 Task: Open a blank sheet, save the file as timeblock.doc Add Heading 'Strategies for effective time blocking: 'Strategies for effective time blocking:  Add the following points with arrow bulletsAdd the following points with arrow bullets Allocate specific time for tasks_x000D_
Minimize multitasking_x000D_
Select the entire thext and change line spacing to  2.5 Select the entire text and apply  Outside Borders ,change the font size of heading and points to 18
Action: Mouse moved to (27, 21)
Screenshot: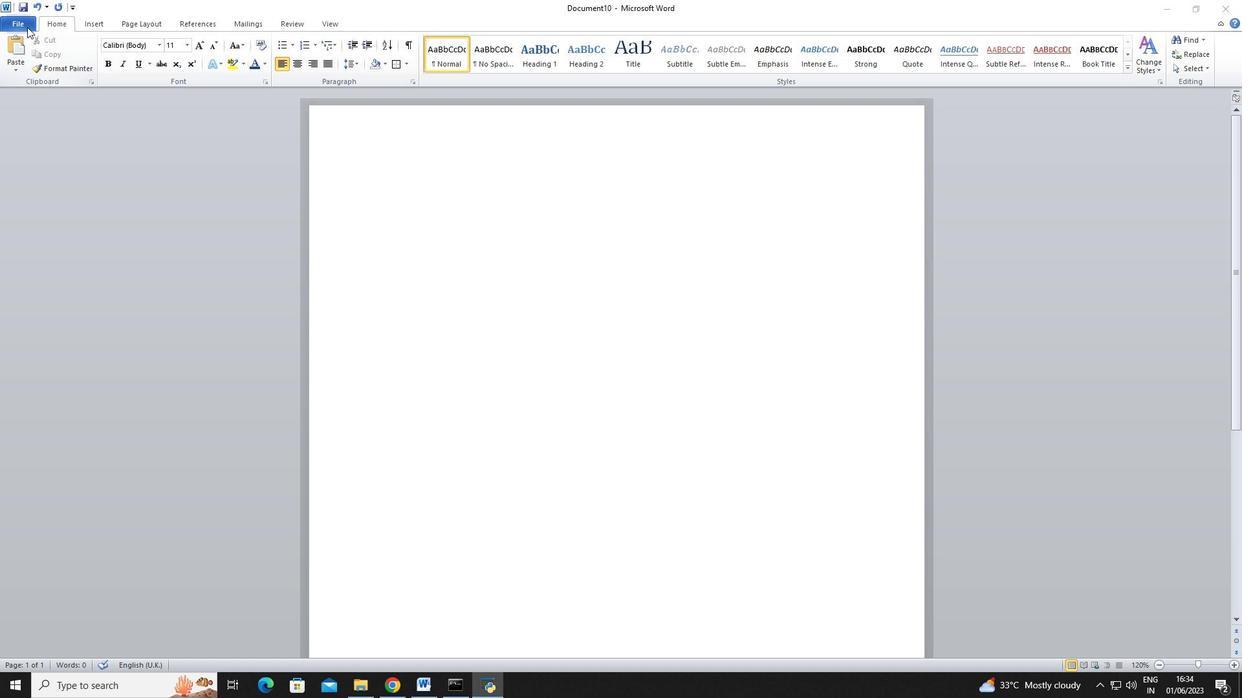 
Action: Mouse pressed left at (27, 21)
Screenshot: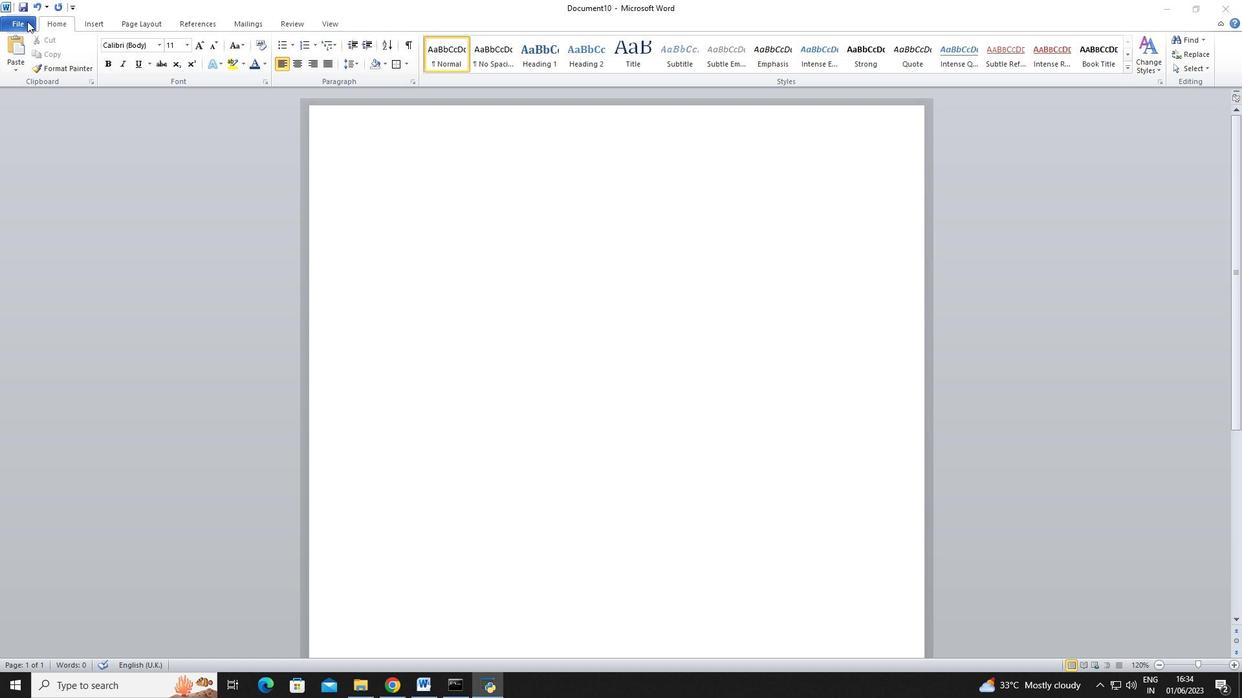 
Action: Mouse pressed left at (27, 21)
Screenshot: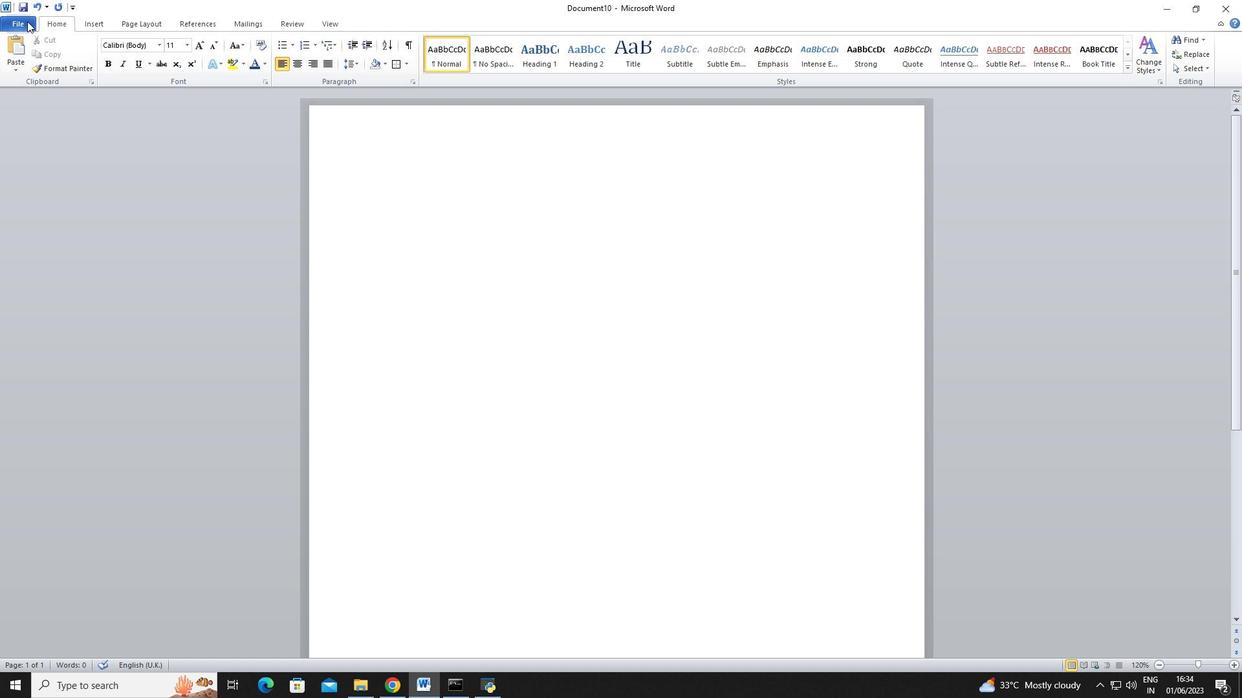 
Action: Mouse moved to (36, 172)
Screenshot: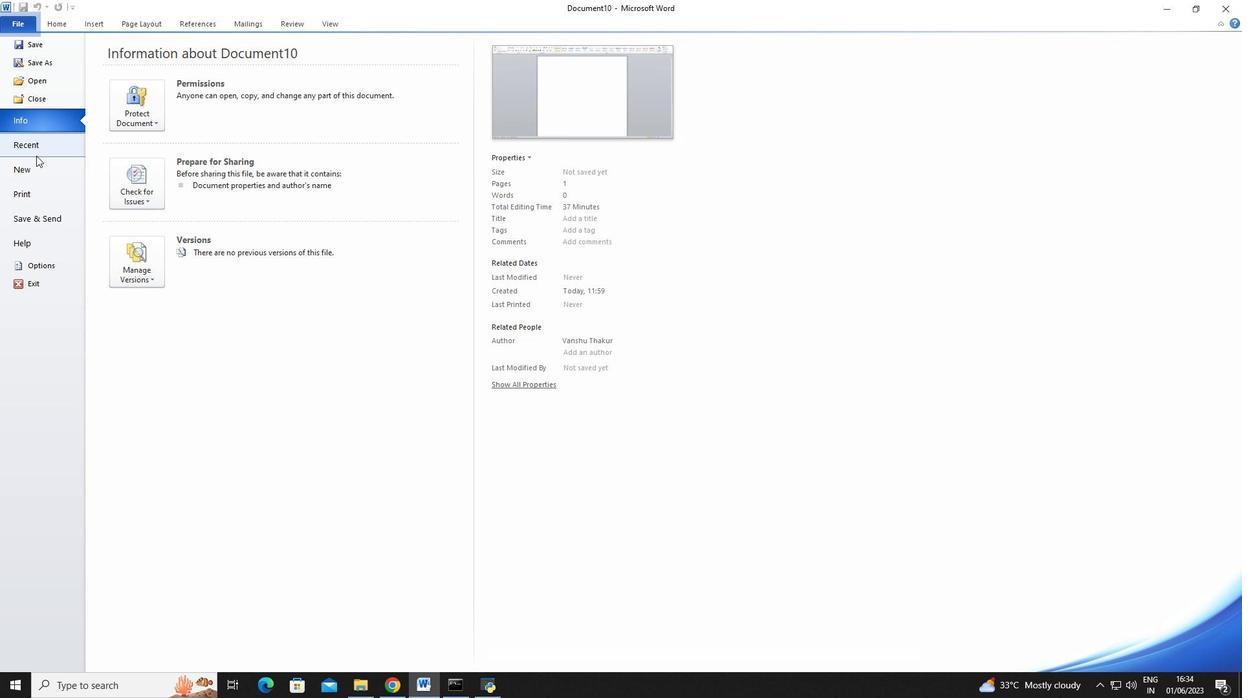 
Action: Mouse pressed left at (36, 172)
Screenshot: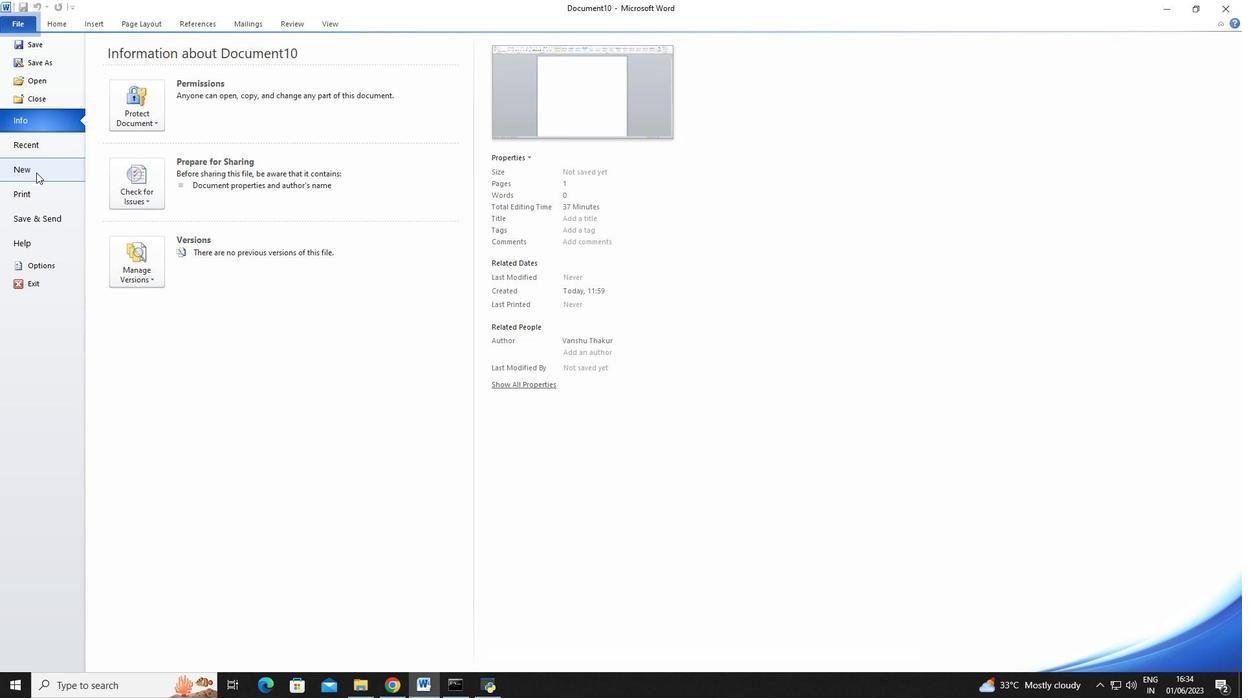 
Action: Mouse moved to (139, 133)
Screenshot: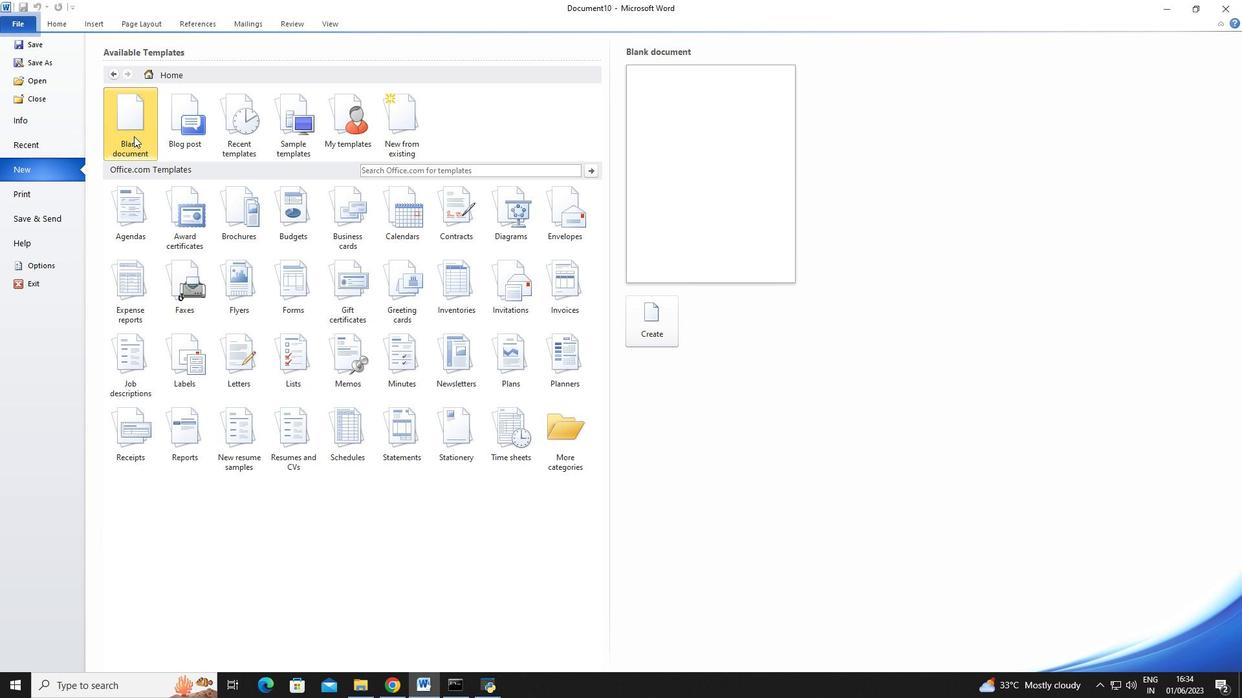 
Action: Mouse pressed left at (138, 133)
Screenshot: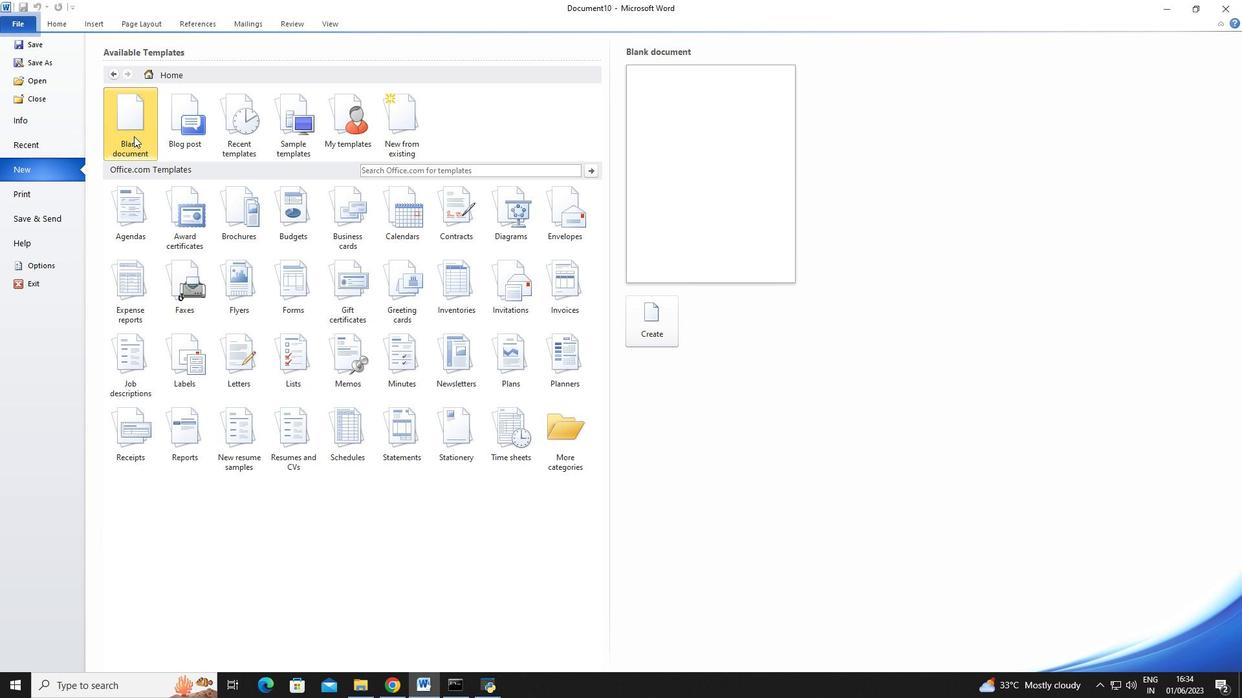 
Action: Mouse moved to (638, 309)
Screenshot: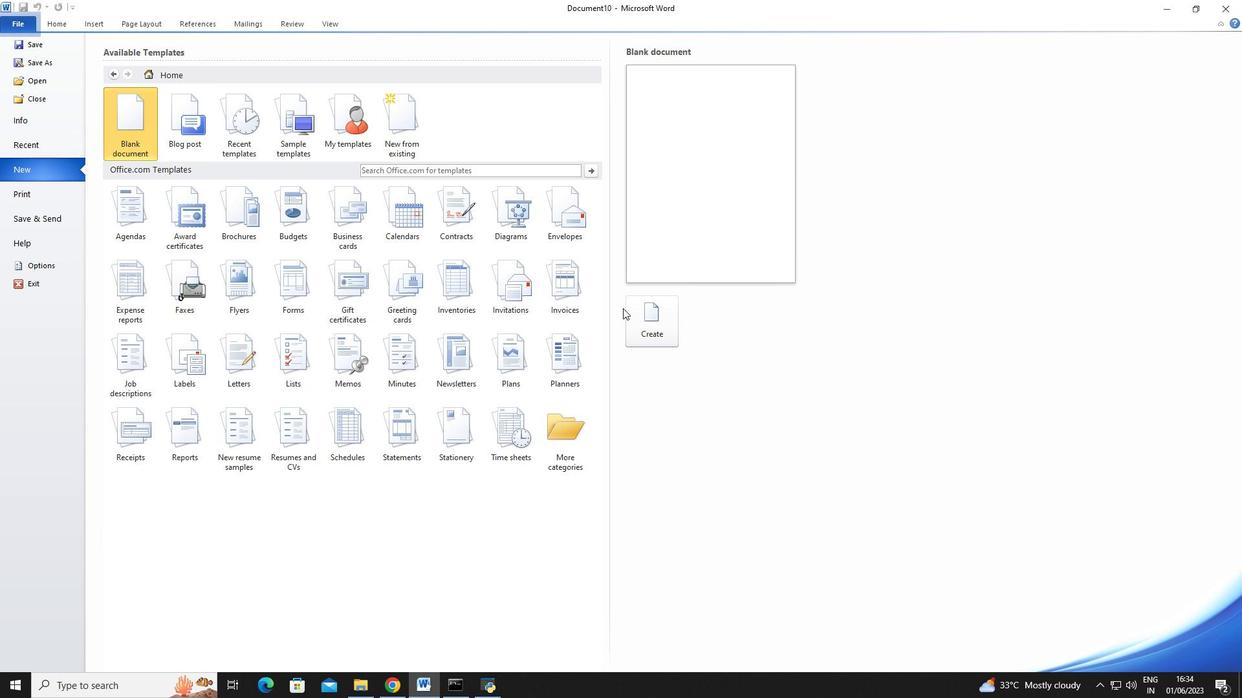 
Action: Mouse pressed left at (638, 309)
Screenshot: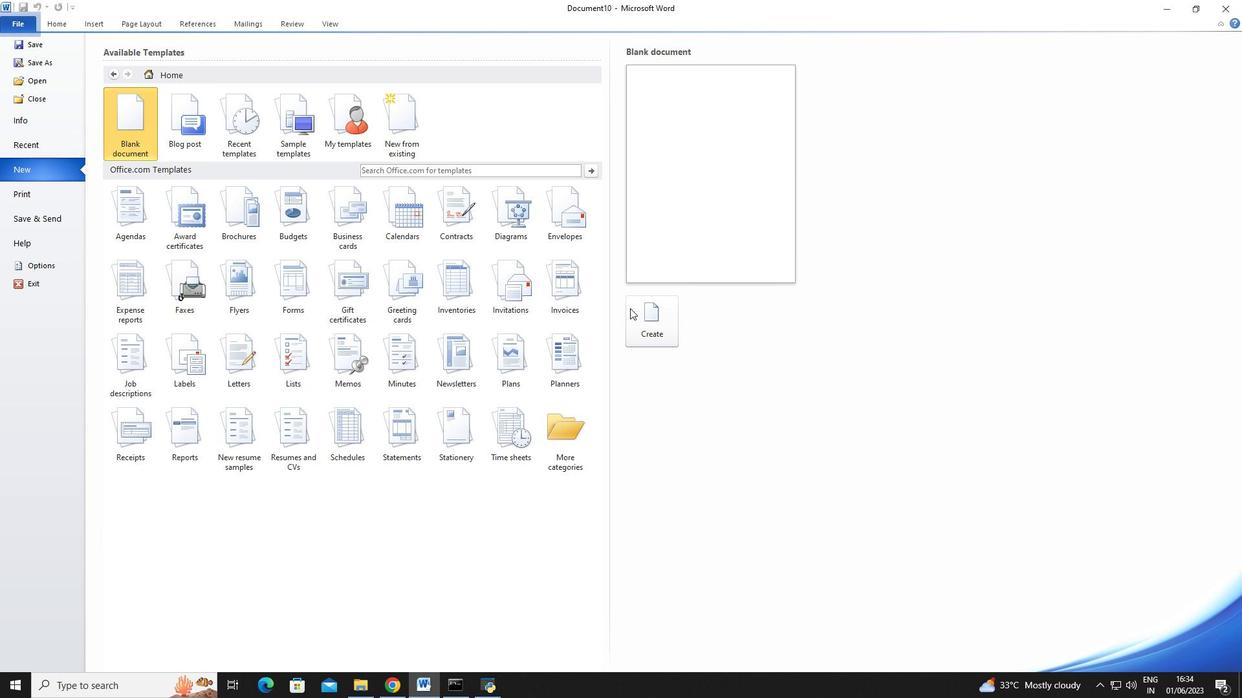 
Action: Mouse moved to (122, 96)
Screenshot: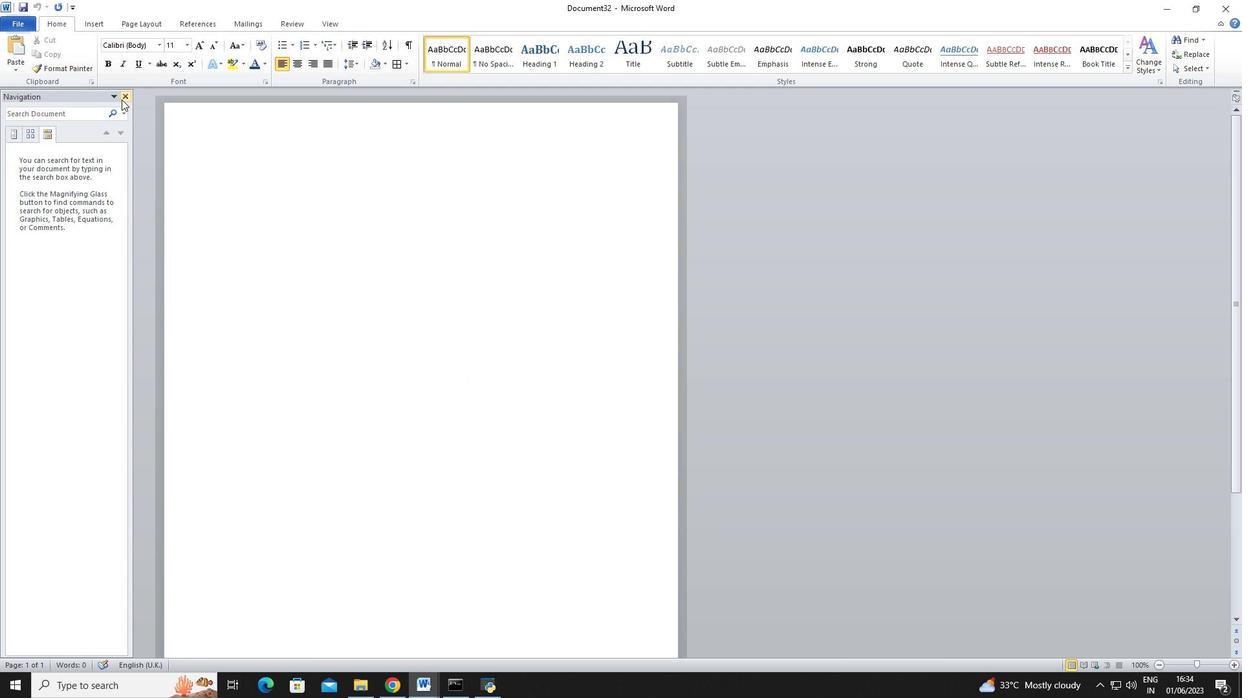 
Action: Mouse pressed left at (122, 96)
Screenshot: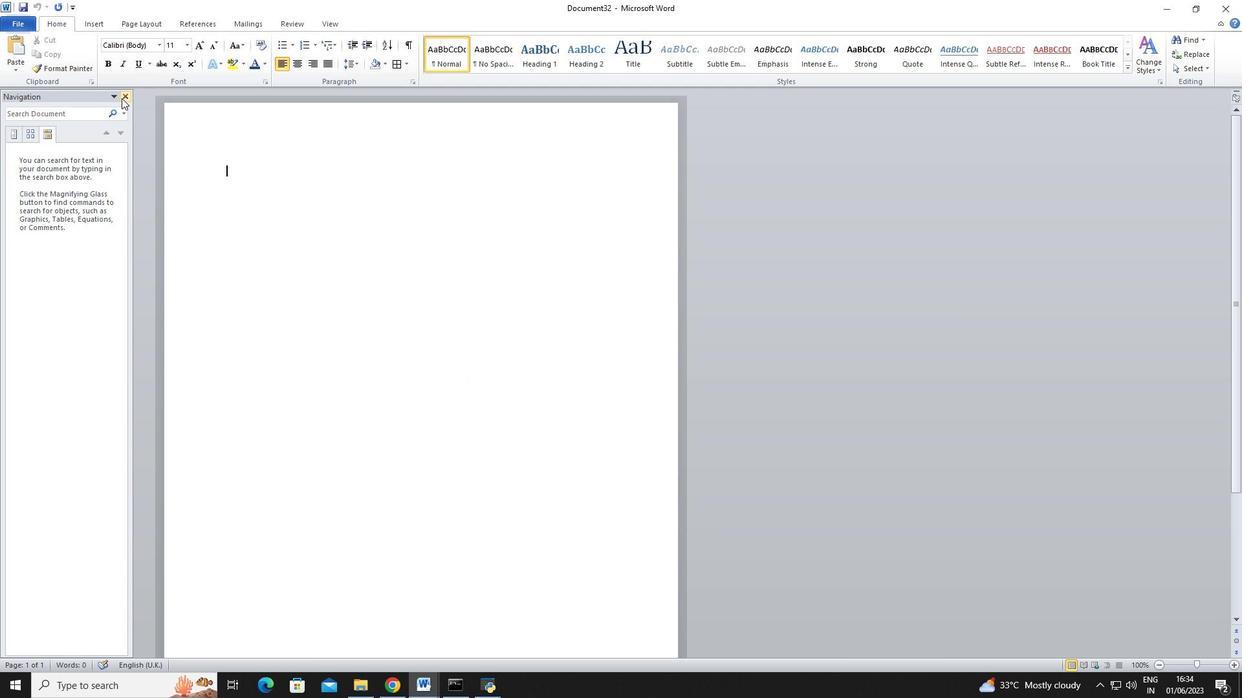 
Action: Mouse moved to (20, 10)
Screenshot: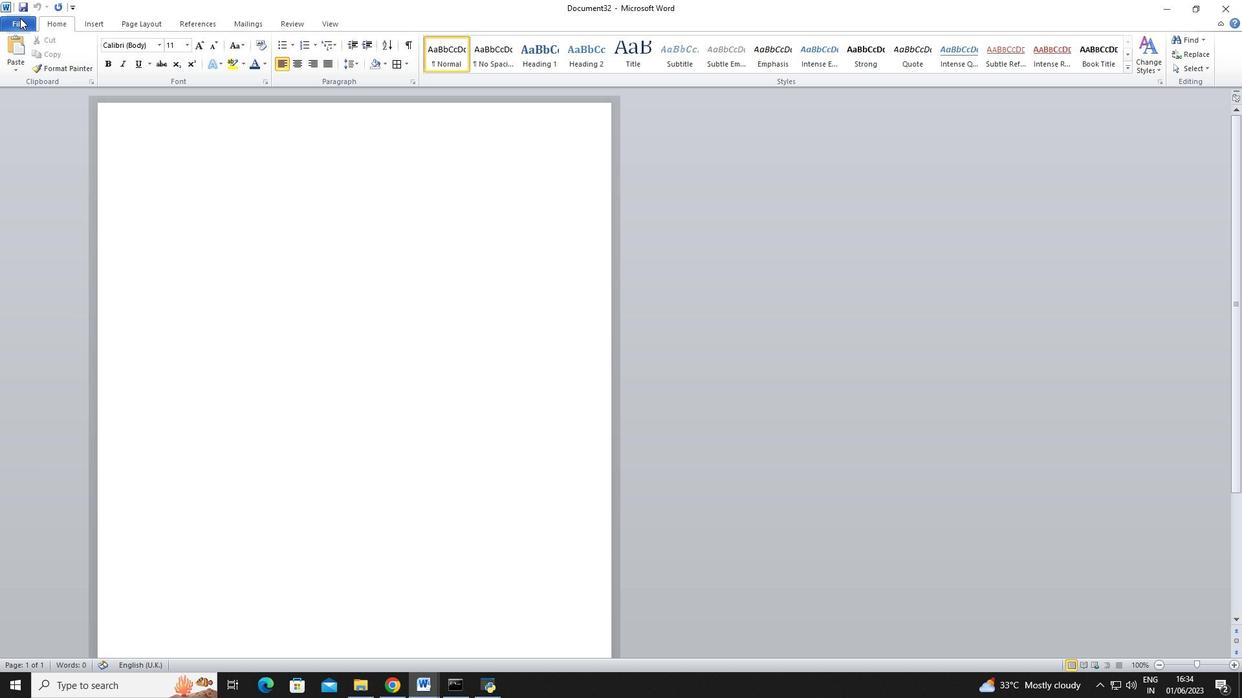 
Action: Mouse pressed left at (20, 10)
Screenshot: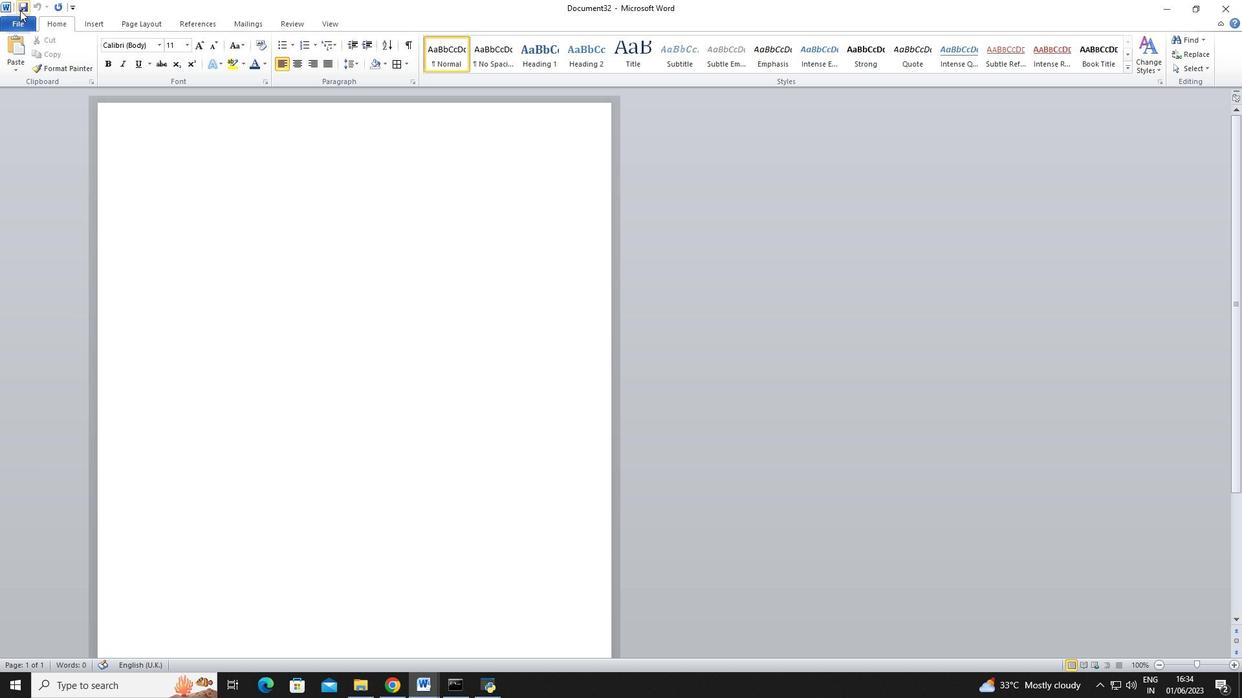 
Action: Mouse moved to (142, 264)
Screenshot: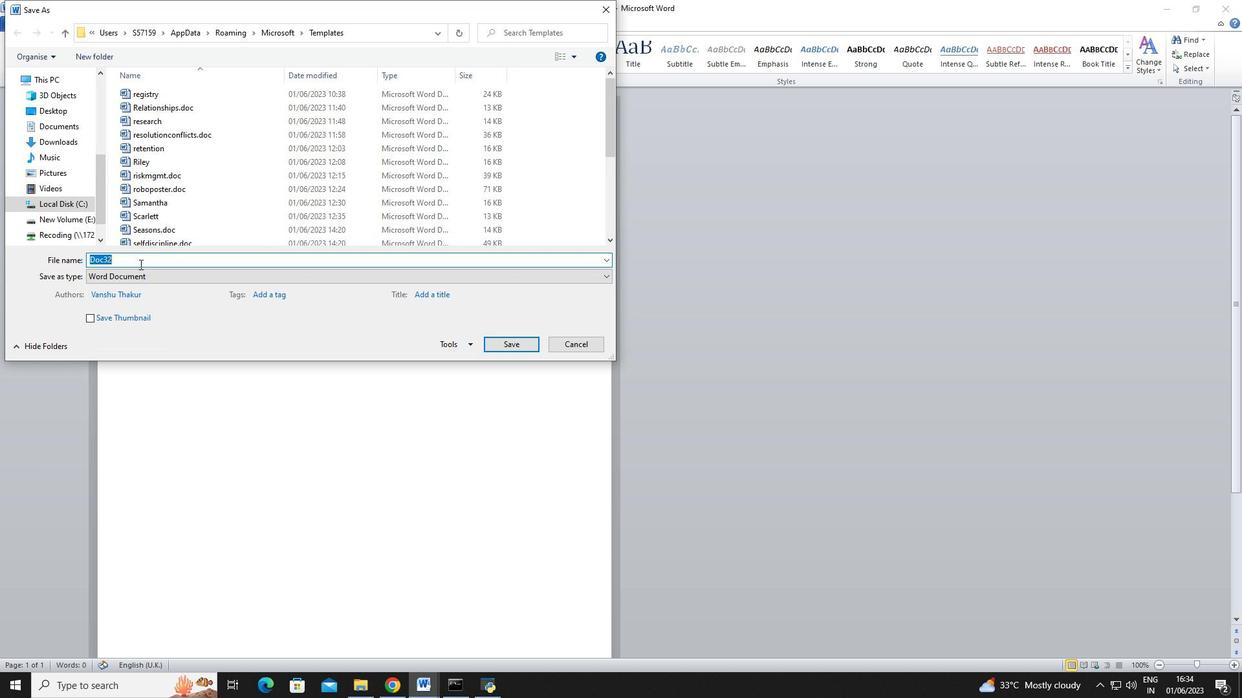 
Action: Key pressed t
Screenshot: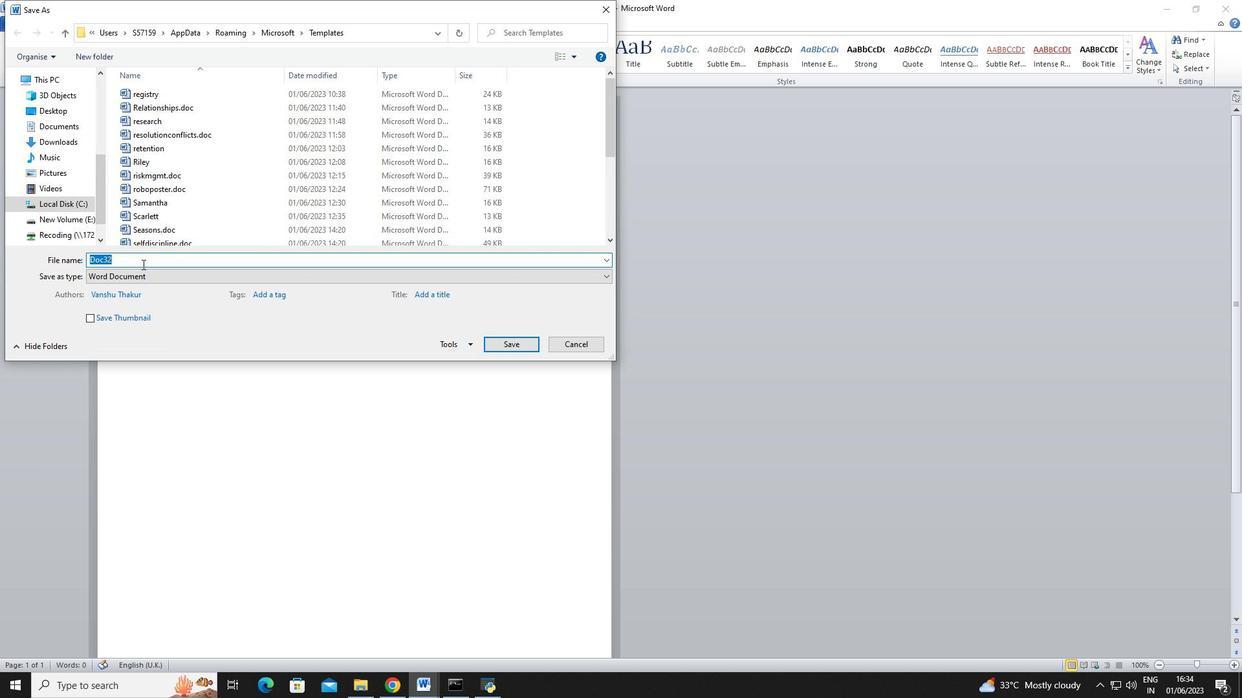 
Action: Mouse moved to (144, 262)
Screenshot: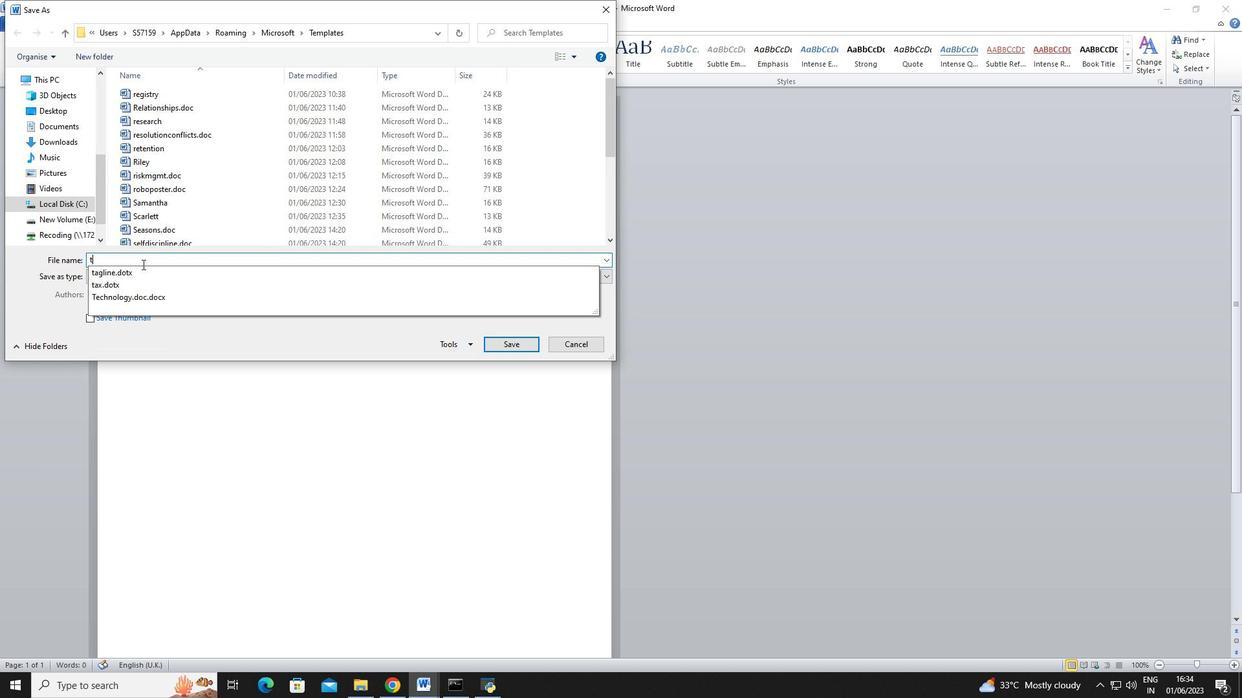 
Action: Key pressed imeb
Screenshot: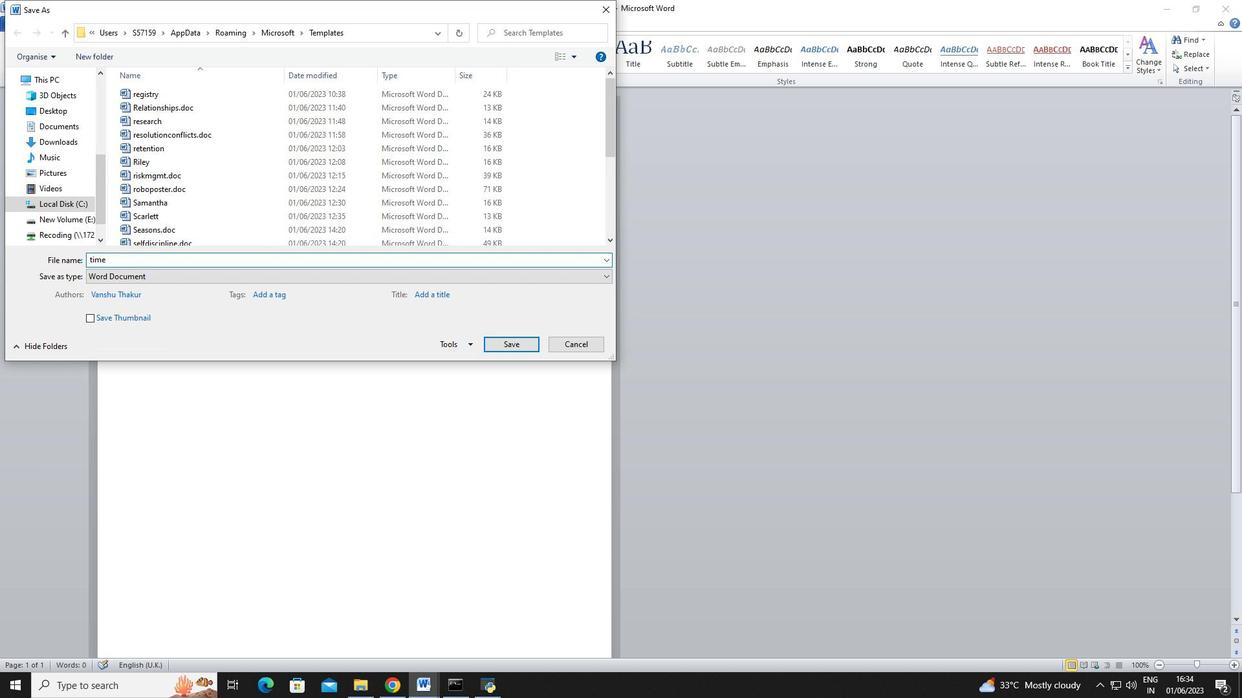
Action: Mouse moved to (144, 260)
Screenshot: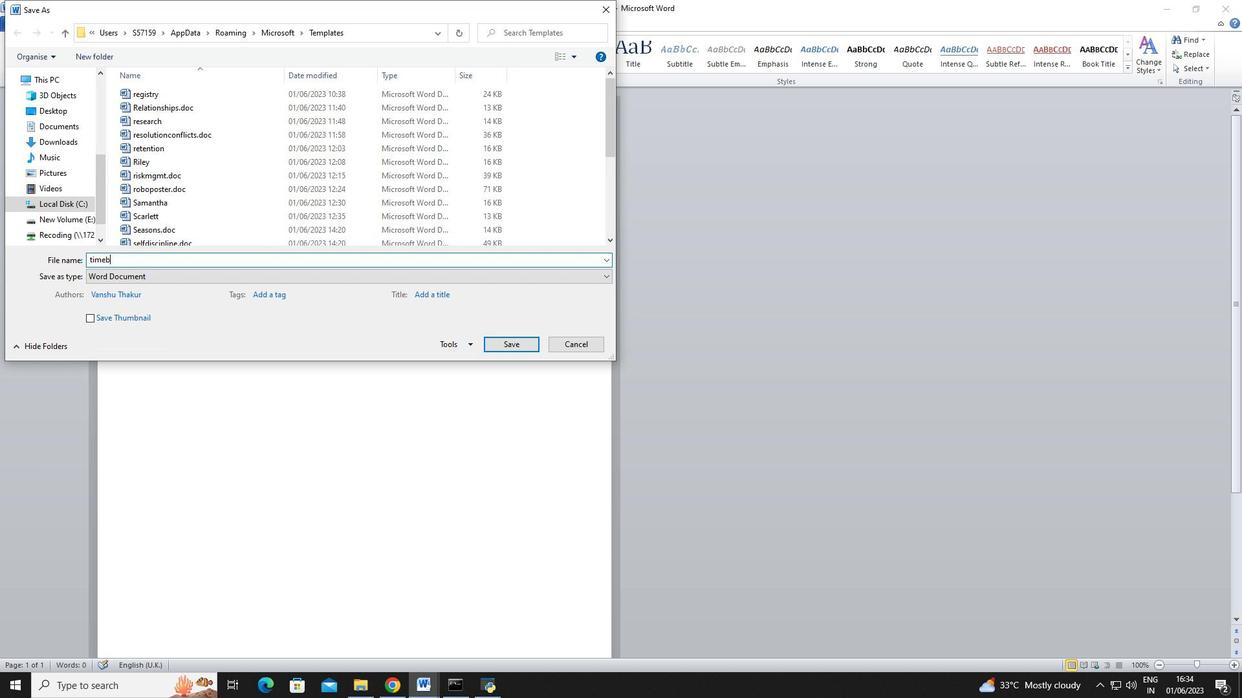 
Action: Key pressed lock
Screenshot: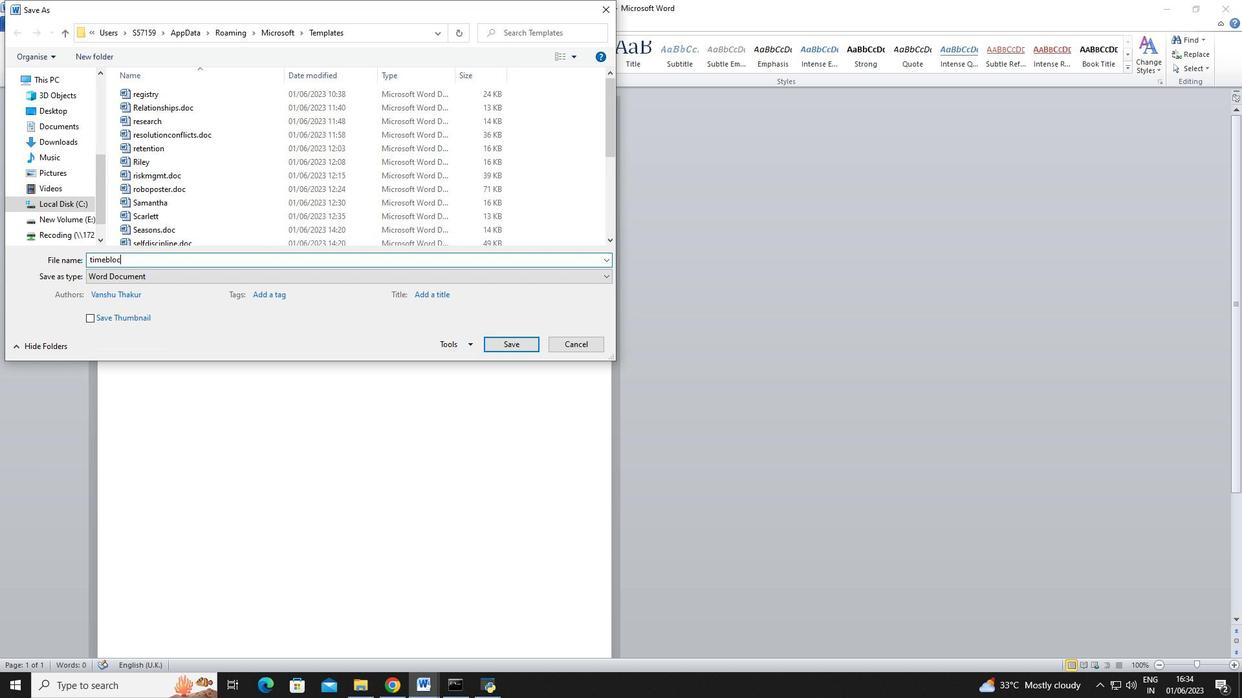
Action: Mouse moved to (141, 260)
Screenshot: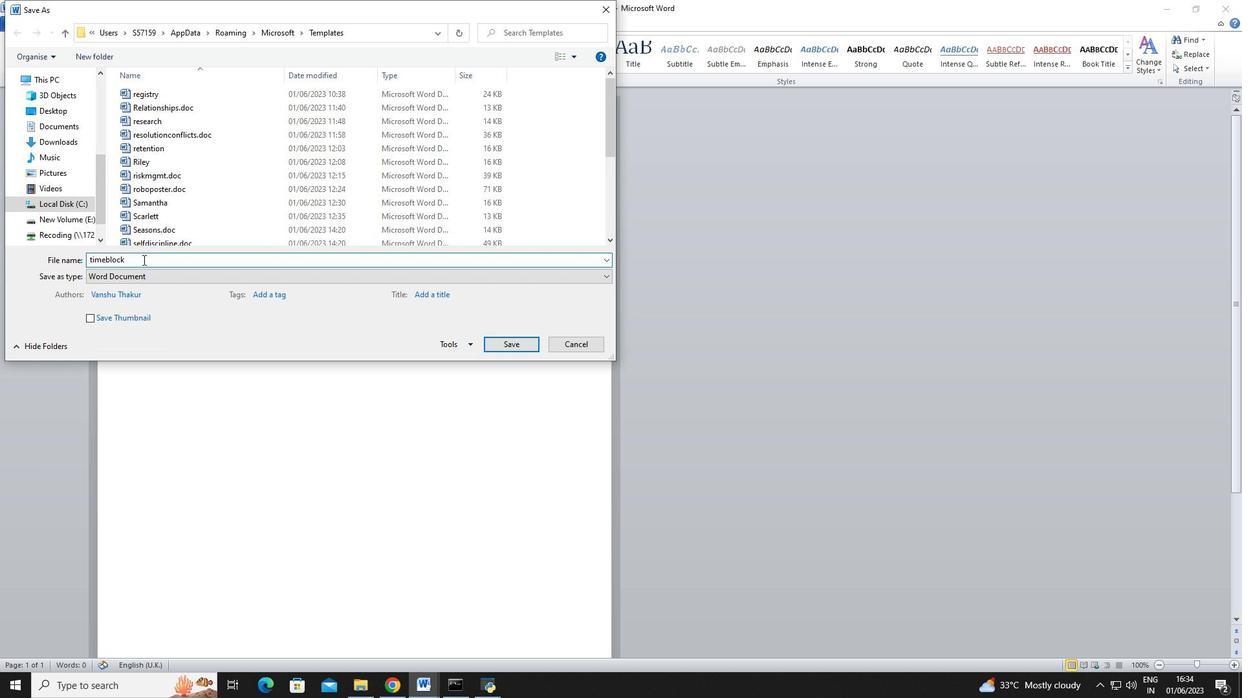 
Action: Key pressed .doc
Screenshot: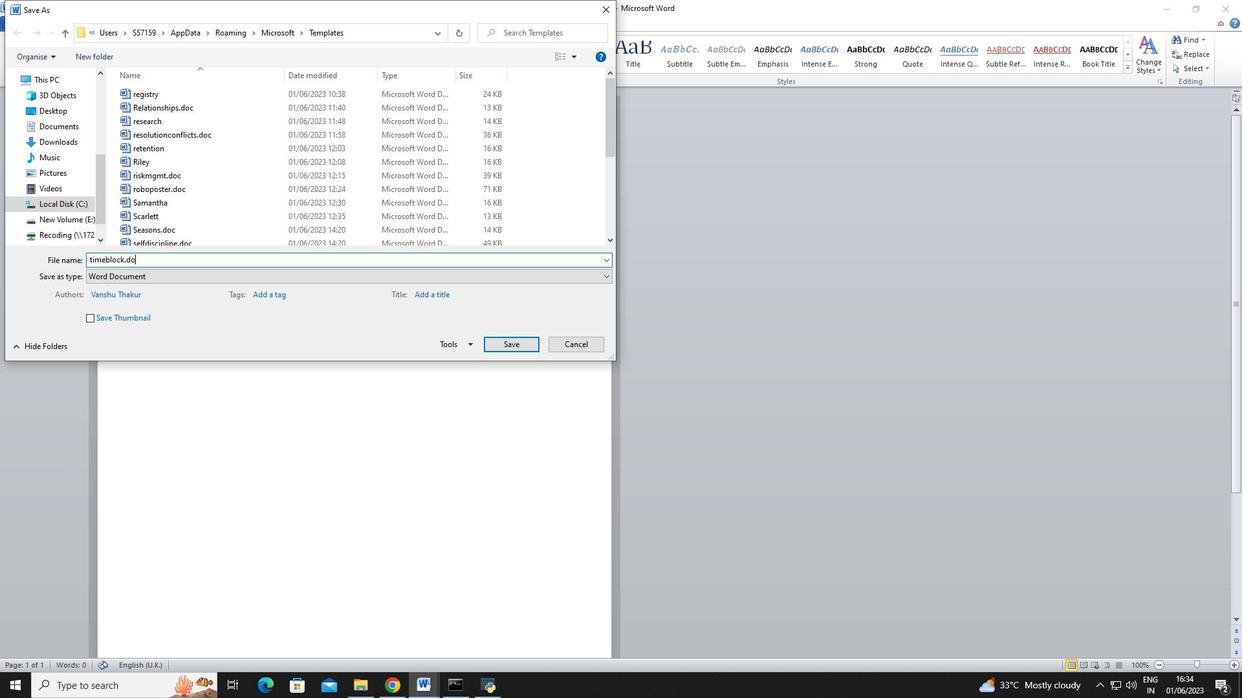 
Action: Mouse moved to (526, 345)
Screenshot: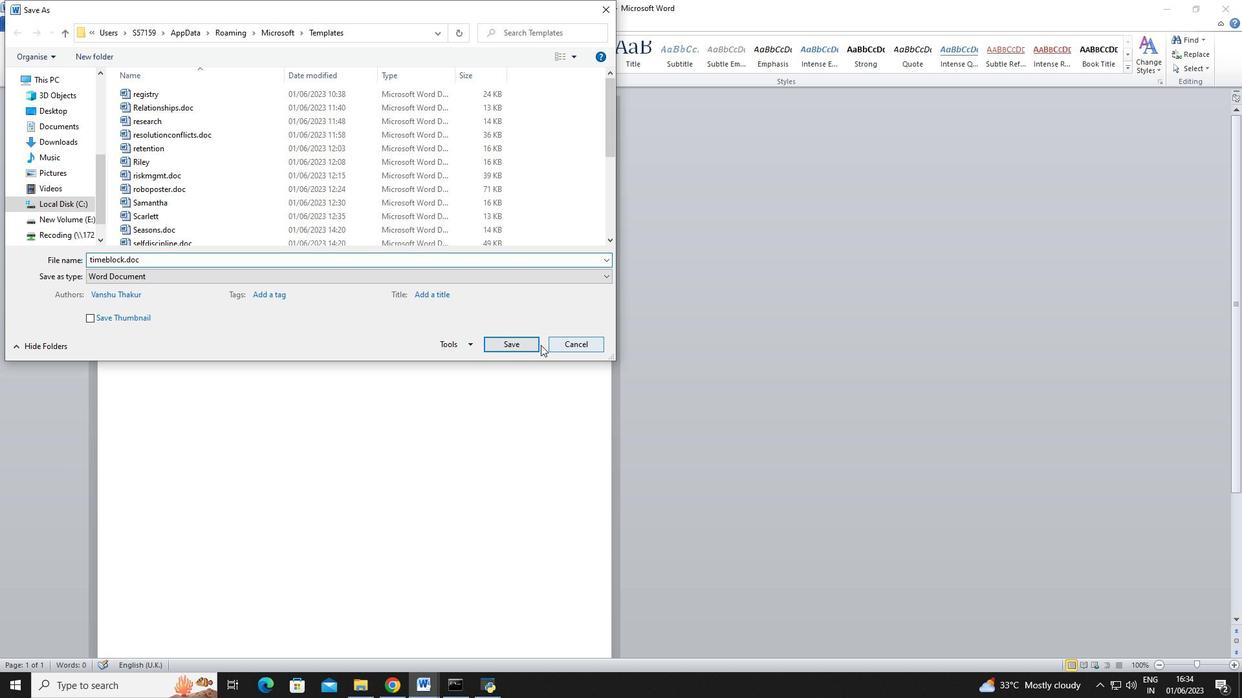 
Action: Mouse pressed left at (526, 345)
Screenshot: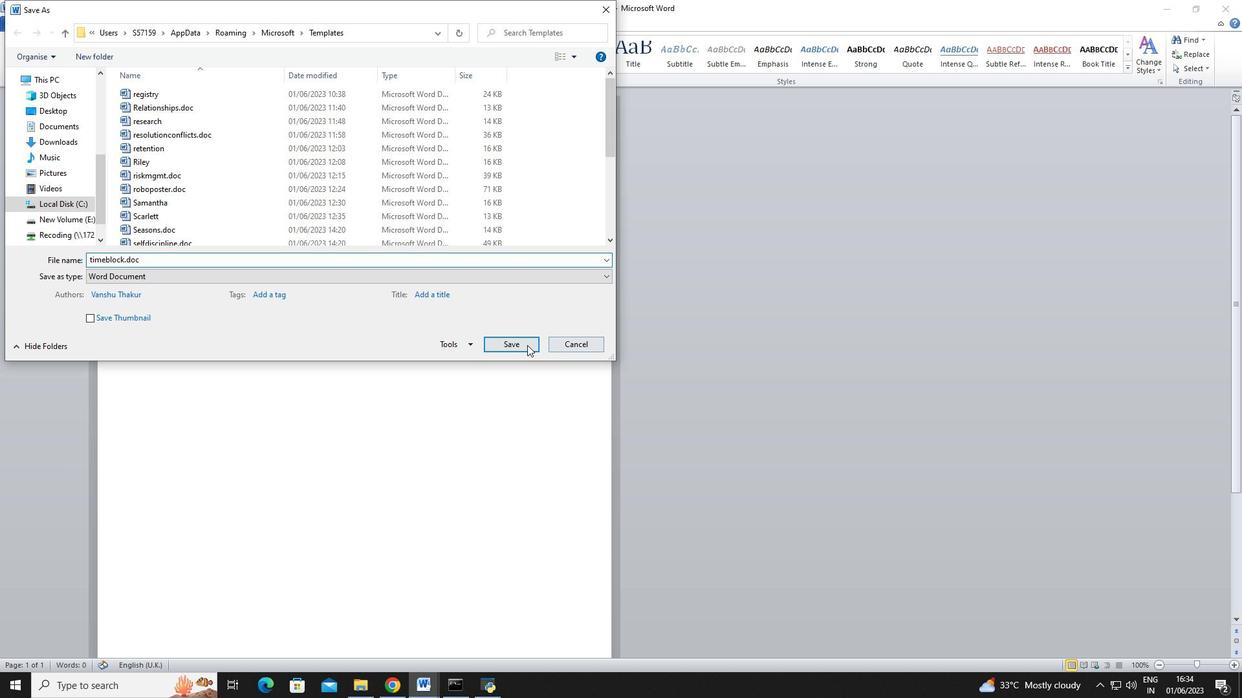 
Action: Mouse moved to (119, 168)
Screenshot: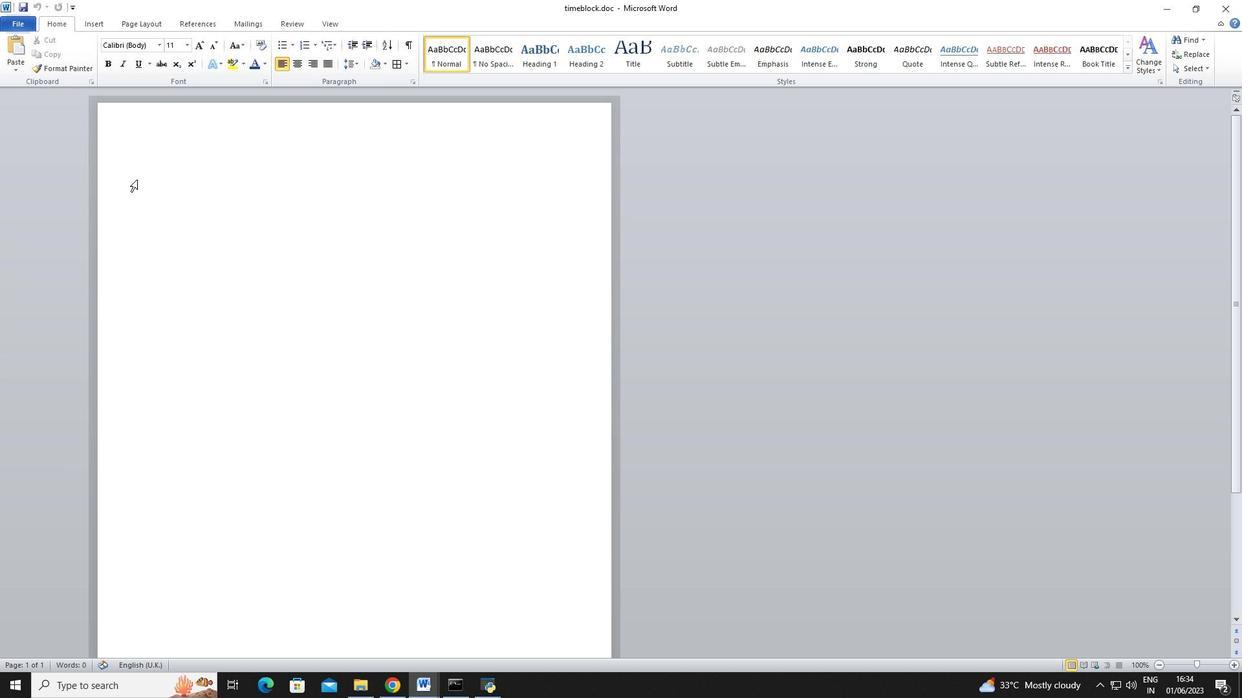 
Action: Key pressed <Key.shift>Strategies
Screenshot: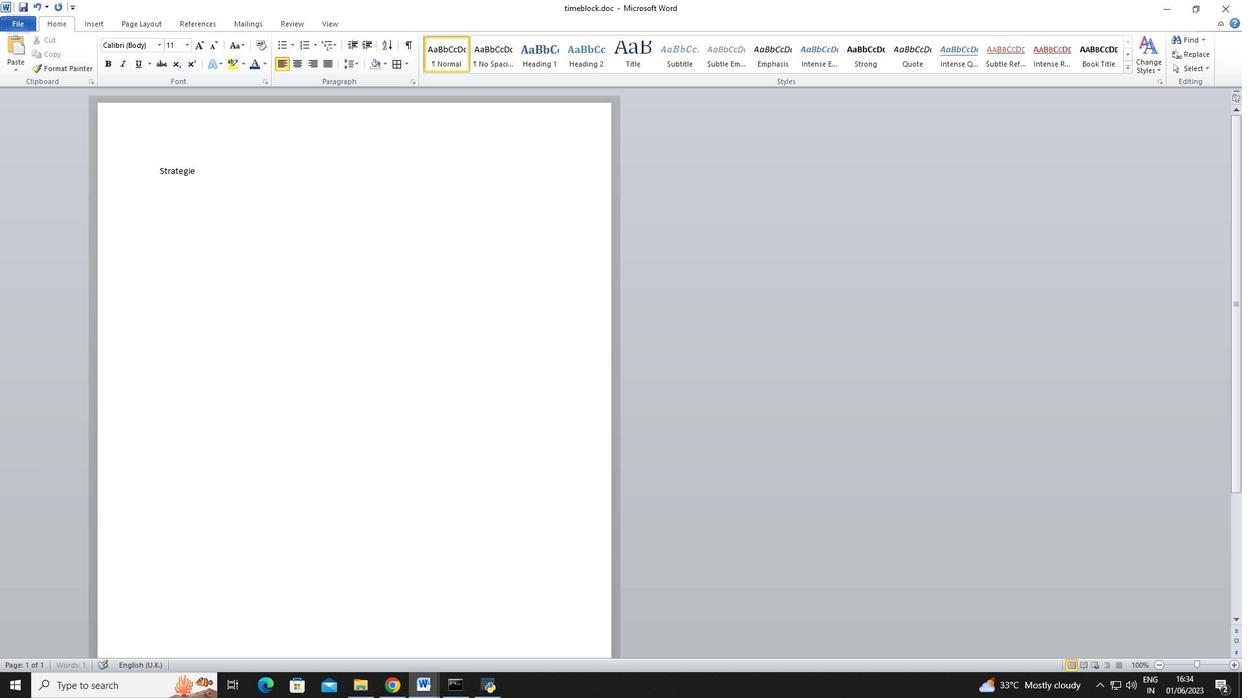 
Action: Mouse moved to (84, 168)
Screenshot: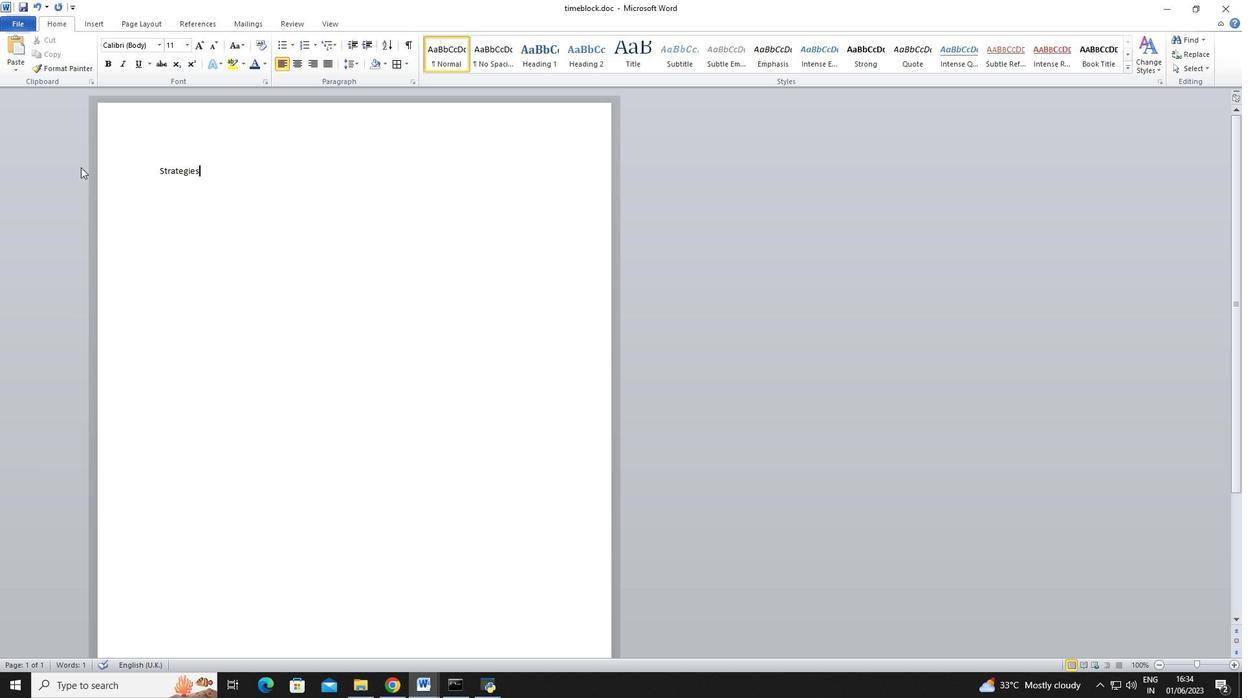 
Action: Key pressed v<Key.backspace><Key.space>for<Key.space>effective<Key.space>time<Key.space>blocking<Key.enter>
Screenshot: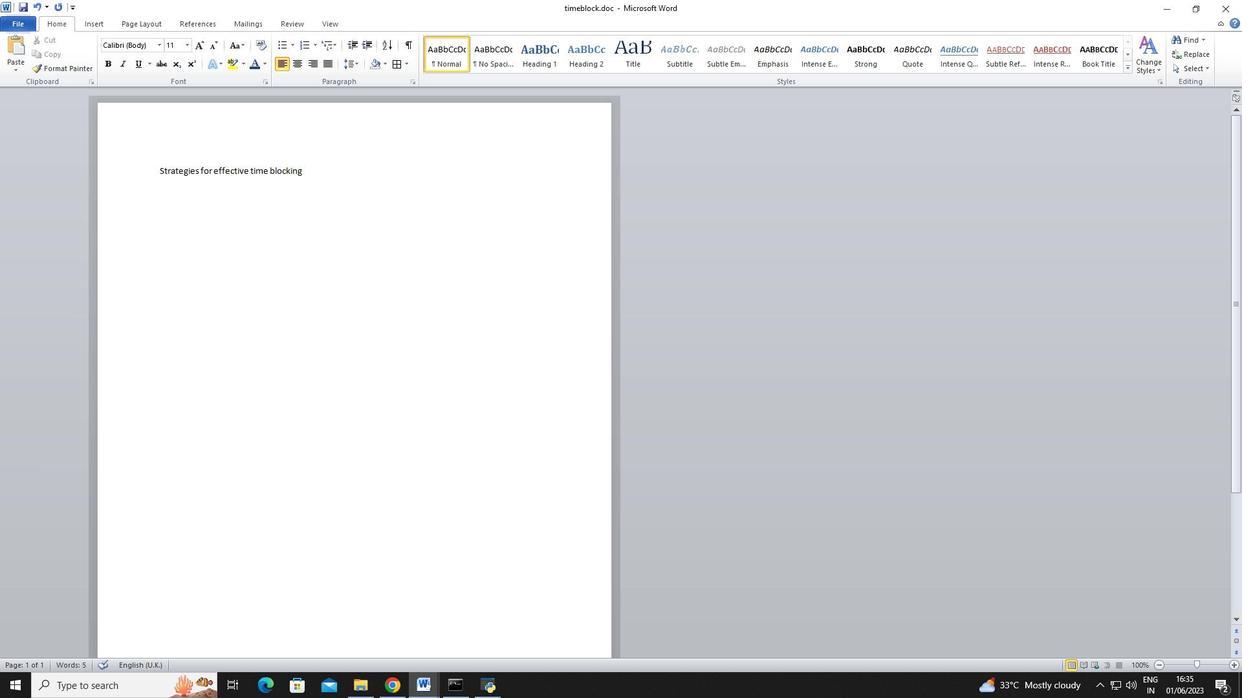 
Action: Mouse moved to (291, 45)
Screenshot: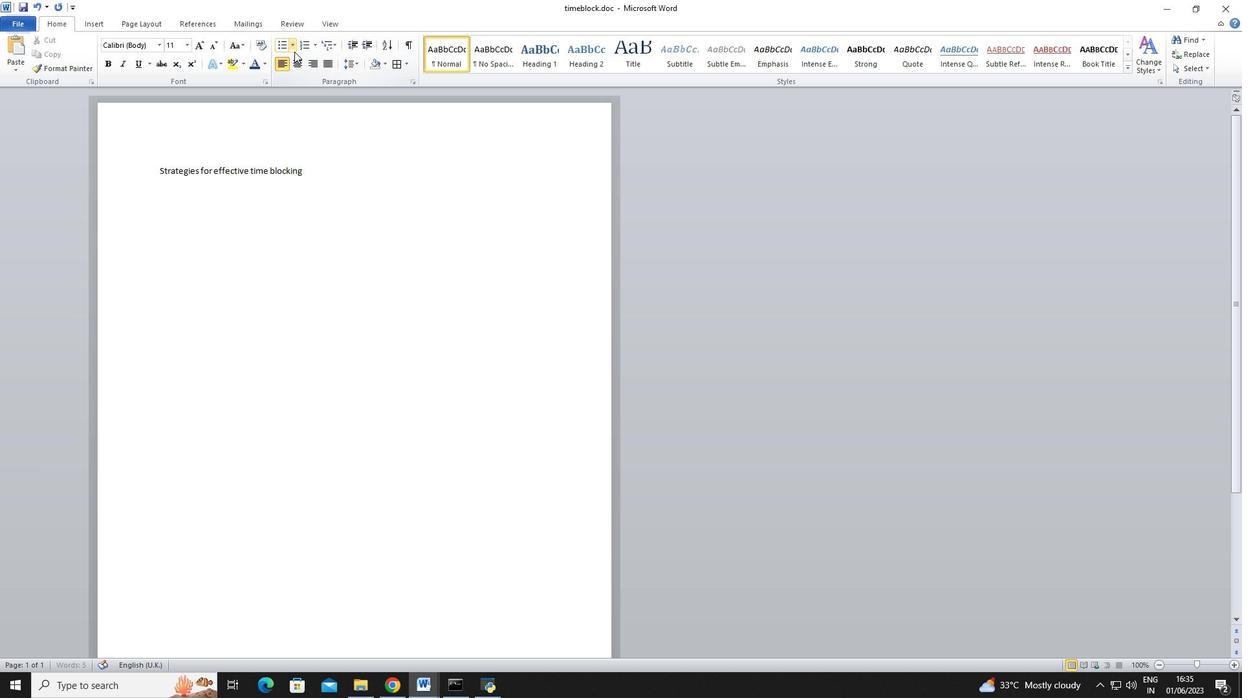 
Action: Mouse pressed left at (291, 45)
Screenshot: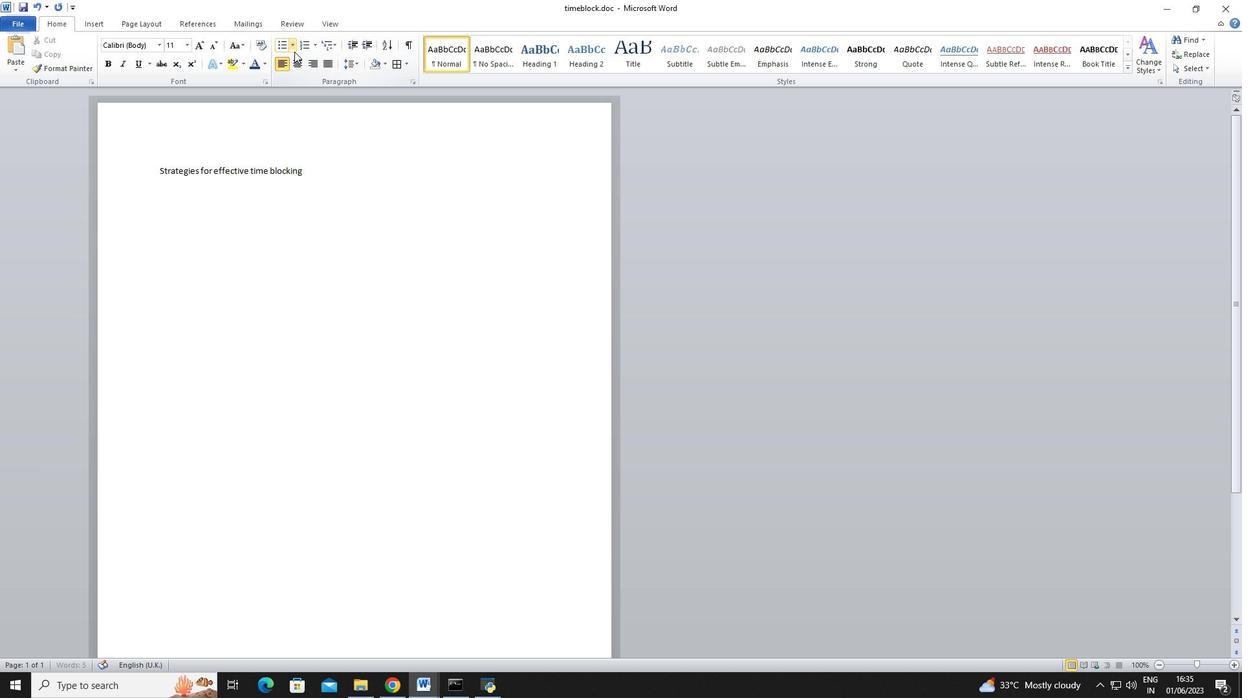 
Action: Mouse moved to (287, 156)
Screenshot: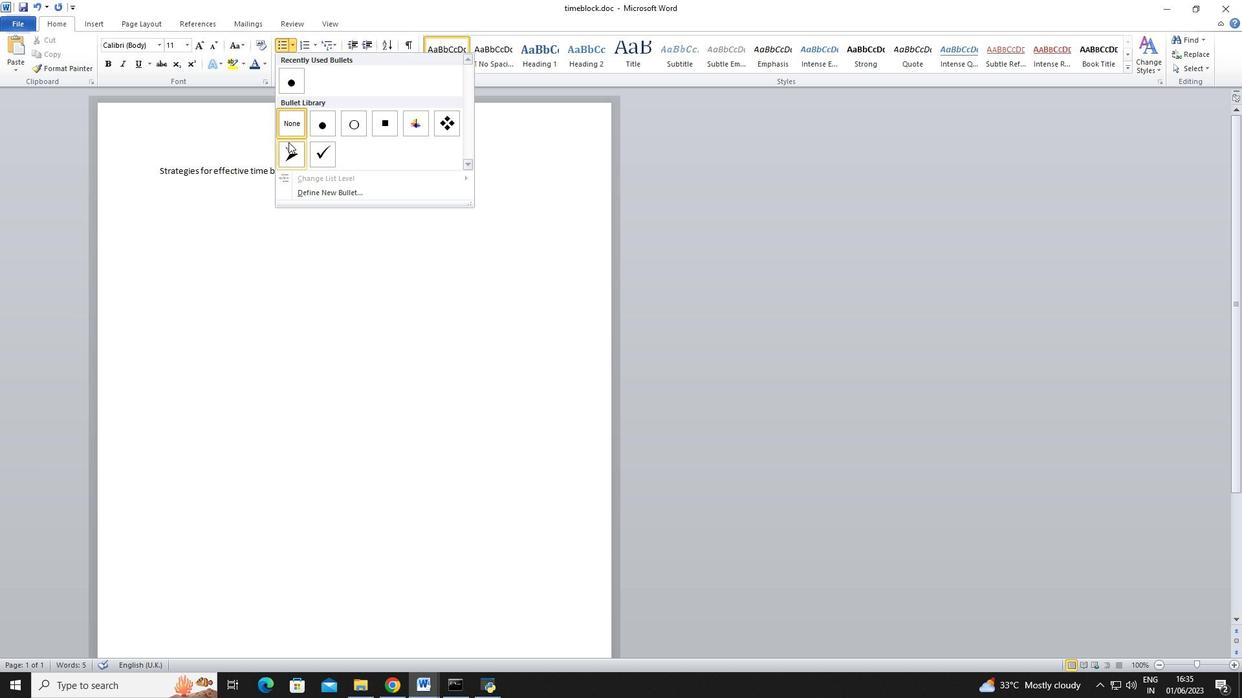 
Action: Mouse pressed left at (287, 156)
Screenshot: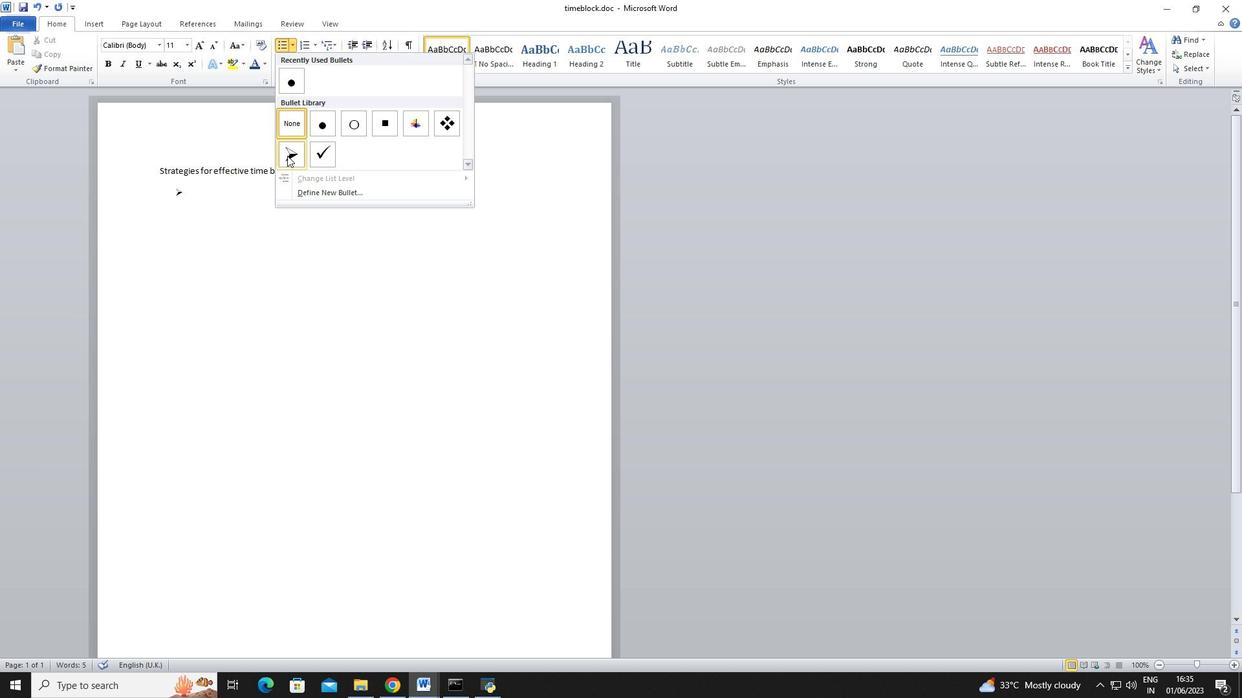 
Action: Mouse moved to (202, 205)
Screenshot: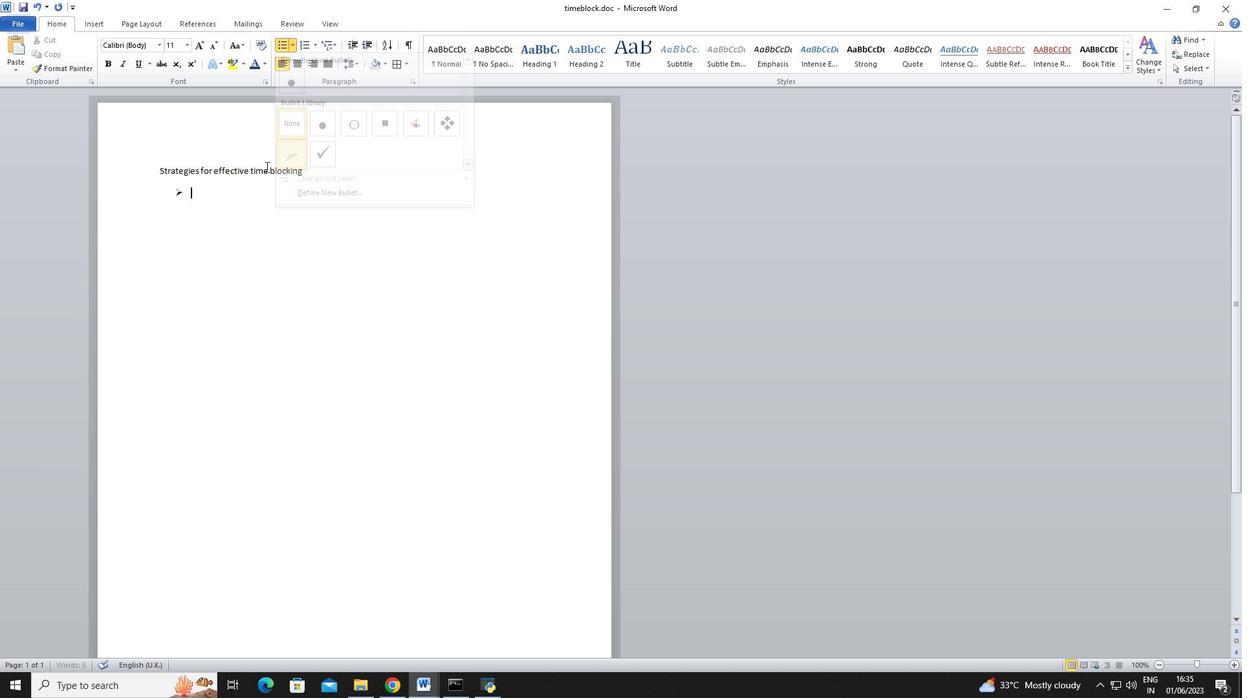 
Action: Key pressed <Key.shift><Key.shift><Key.shift><Key.shift><Key.shift><Key.shift>Allocate<Key.space>specific<Key.space>time<Key.space>for<Key.space>tasks<Key.enter><Key.shift><Key.shift><Key.shift><Key.shift><Key.shift><Key.shift><Key.shift><Key.shift><Key.shift><Key.shift>Minimize<Key.space>multasking
Screenshot: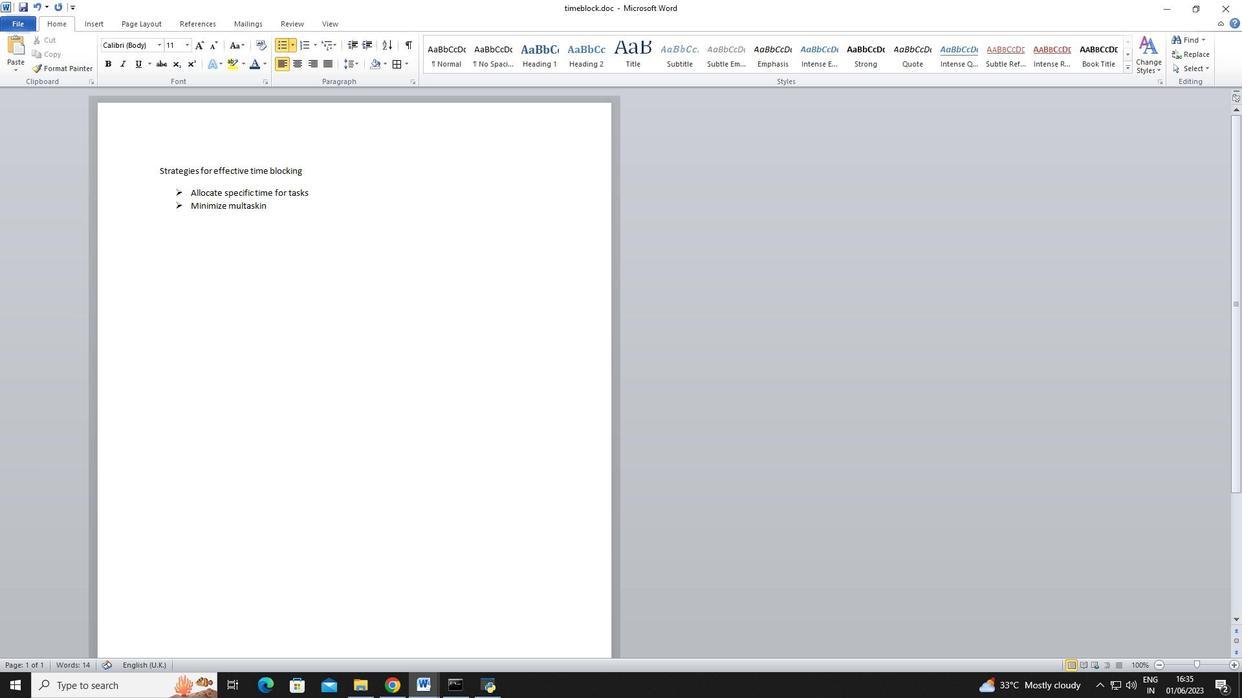 
Action: Mouse moved to (344, 251)
Screenshot: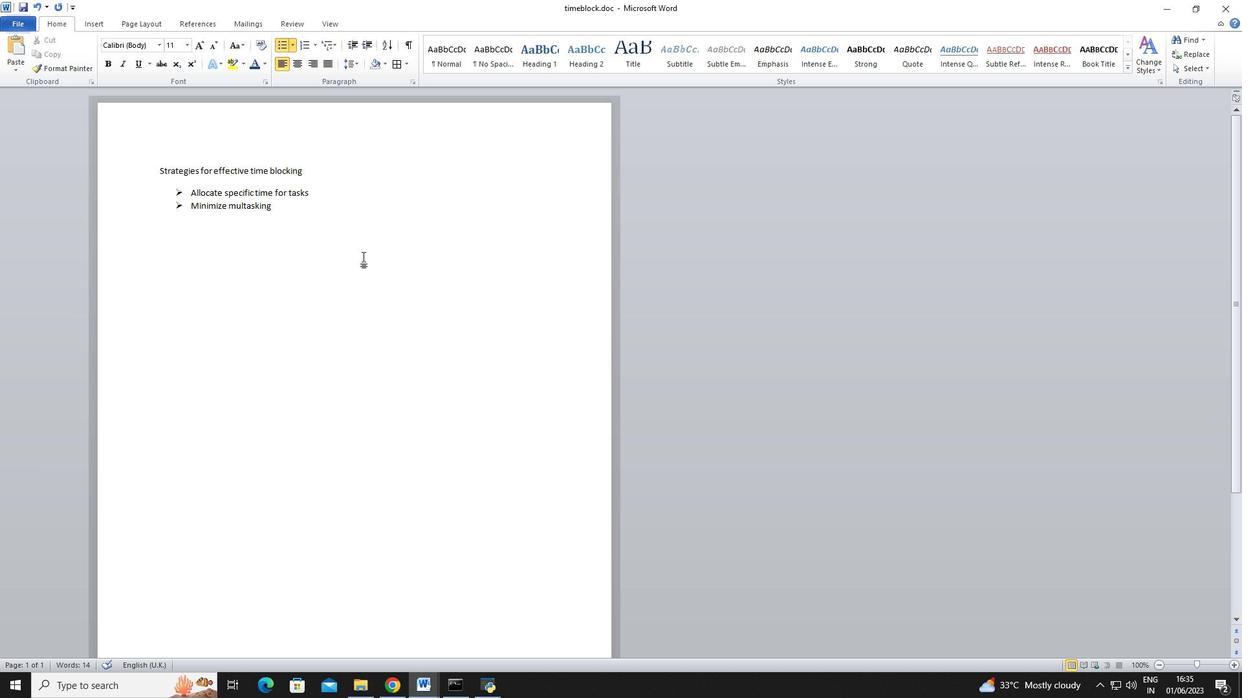 
Action: Mouse pressed left at (344, 251)
Screenshot: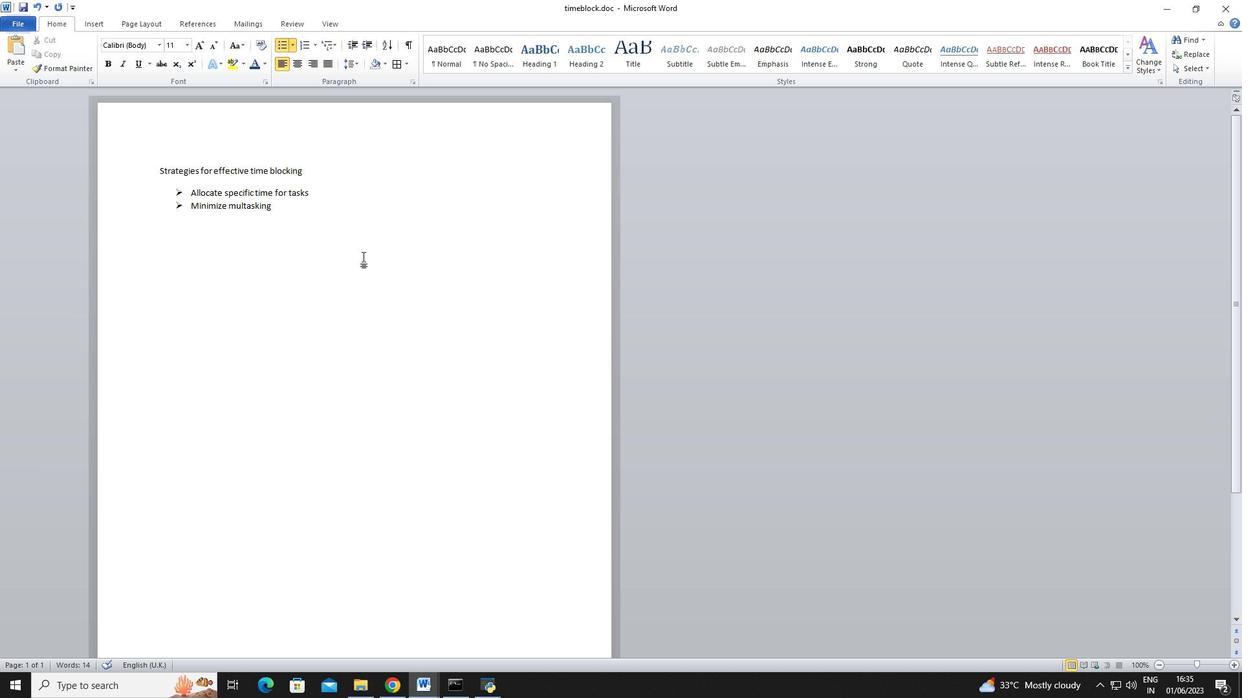 
Action: Mouse moved to (354, 66)
Screenshot: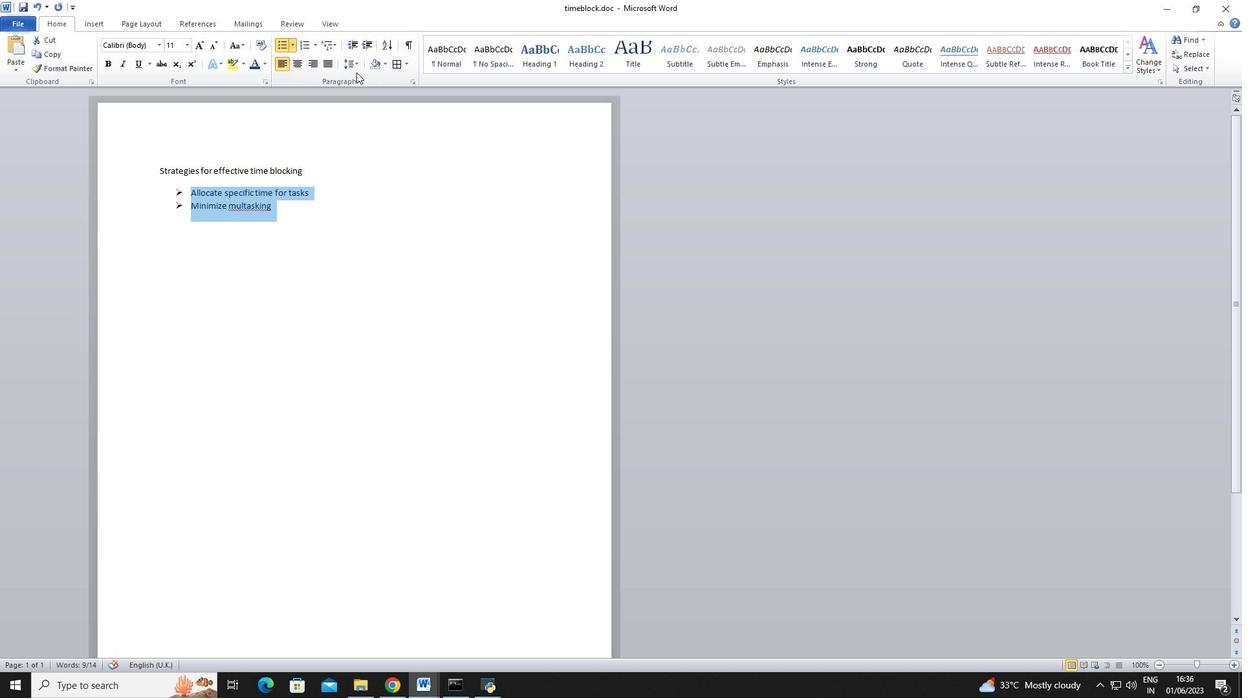 
Action: Mouse pressed left at (354, 66)
Screenshot: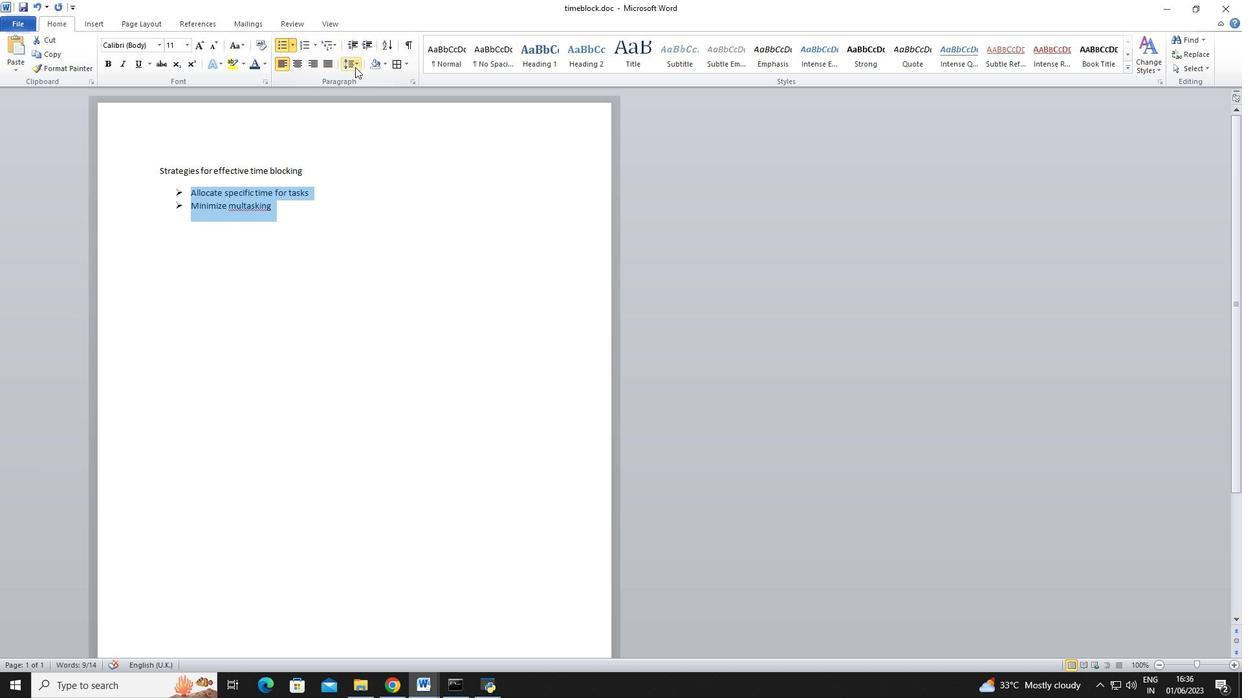 
Action: Mouse moved to (385, 144)
Screenshot: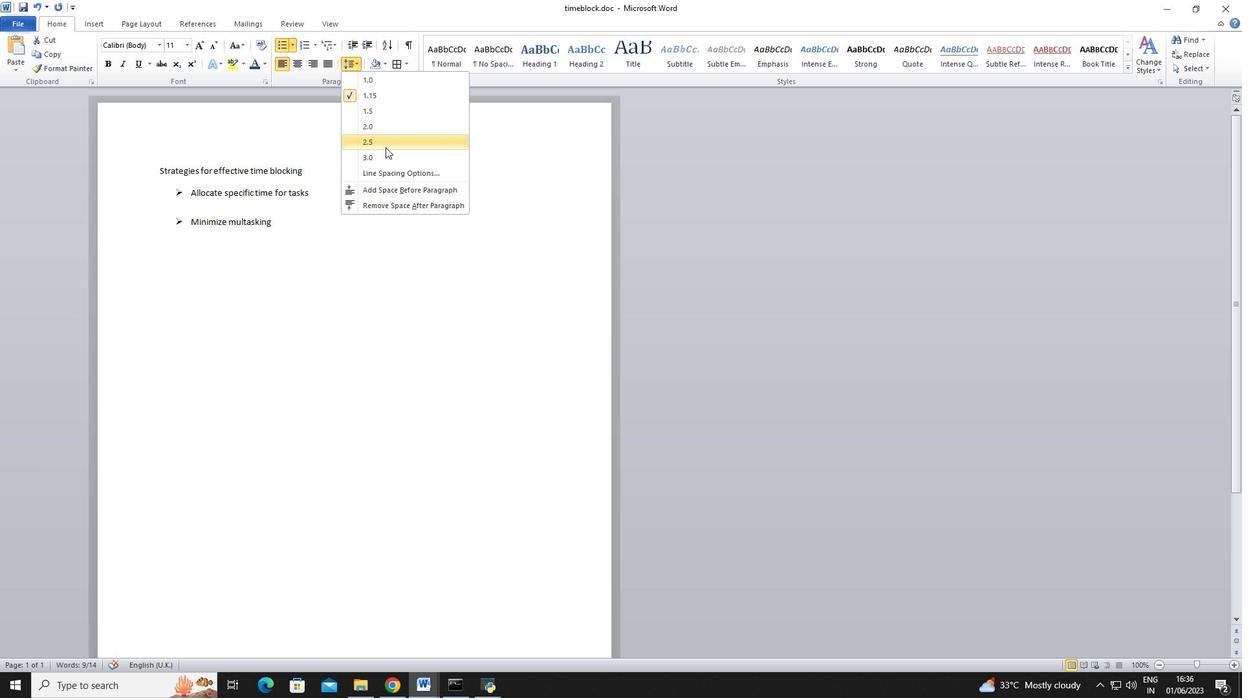 
Action: Mouse pressed left at (385, 144)
Screenshot: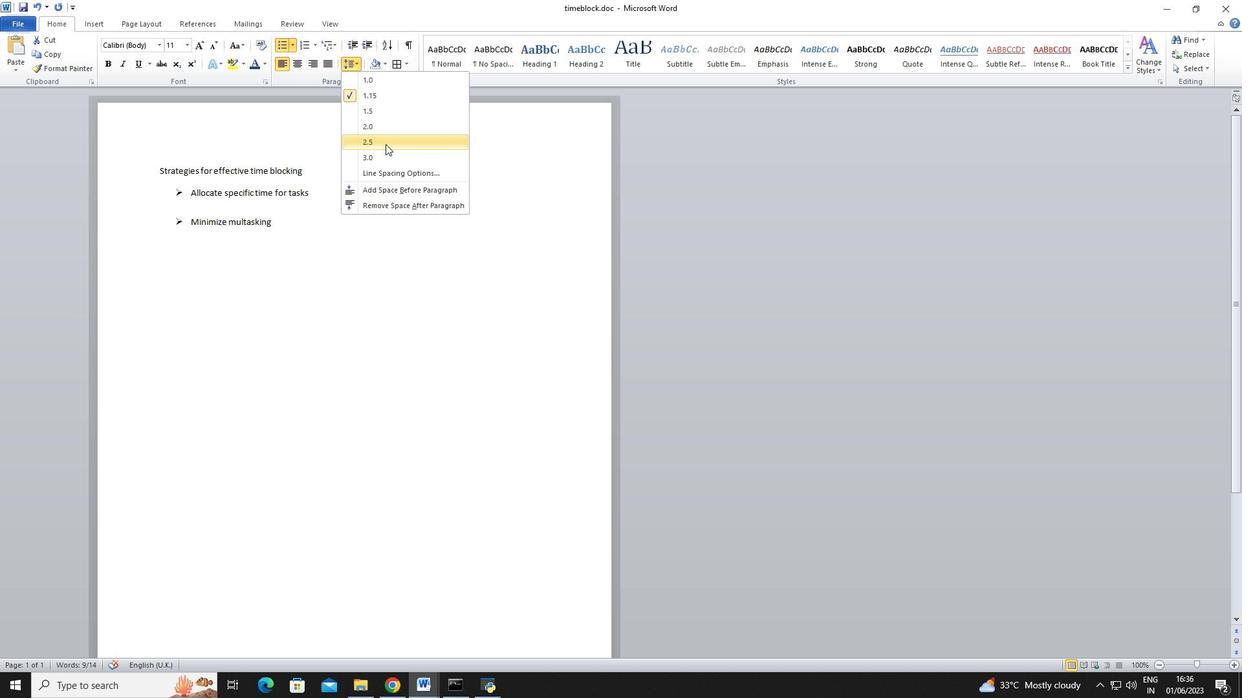
Action: Mouse moved to (407, 67)
Screenshot: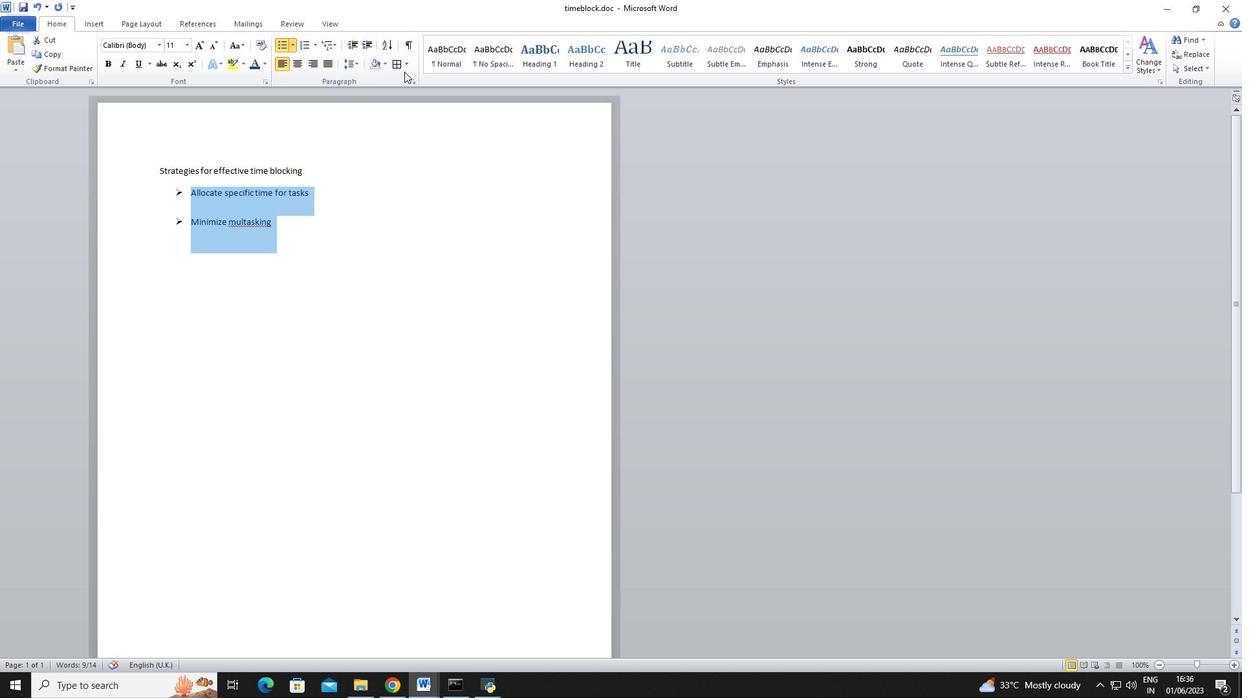 
Action: Mouse pressed left at (407, 67)
Screenshot: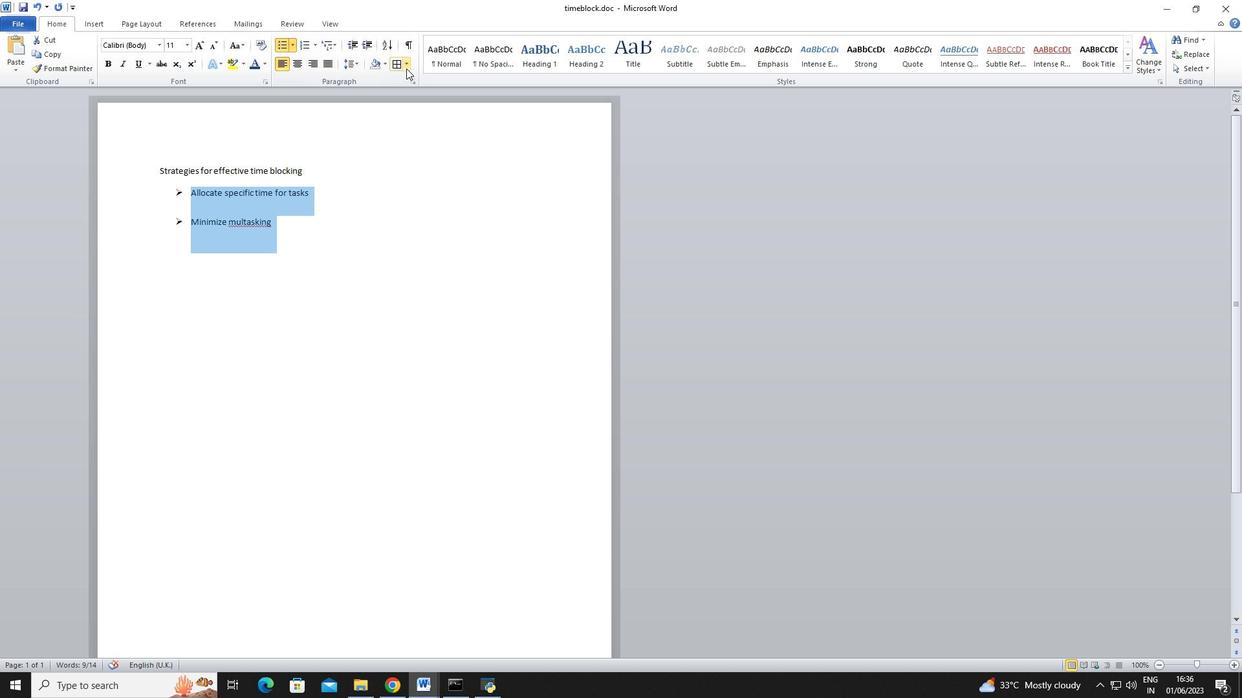 
Action: Mouse moved to (428, 164)
Screenshot: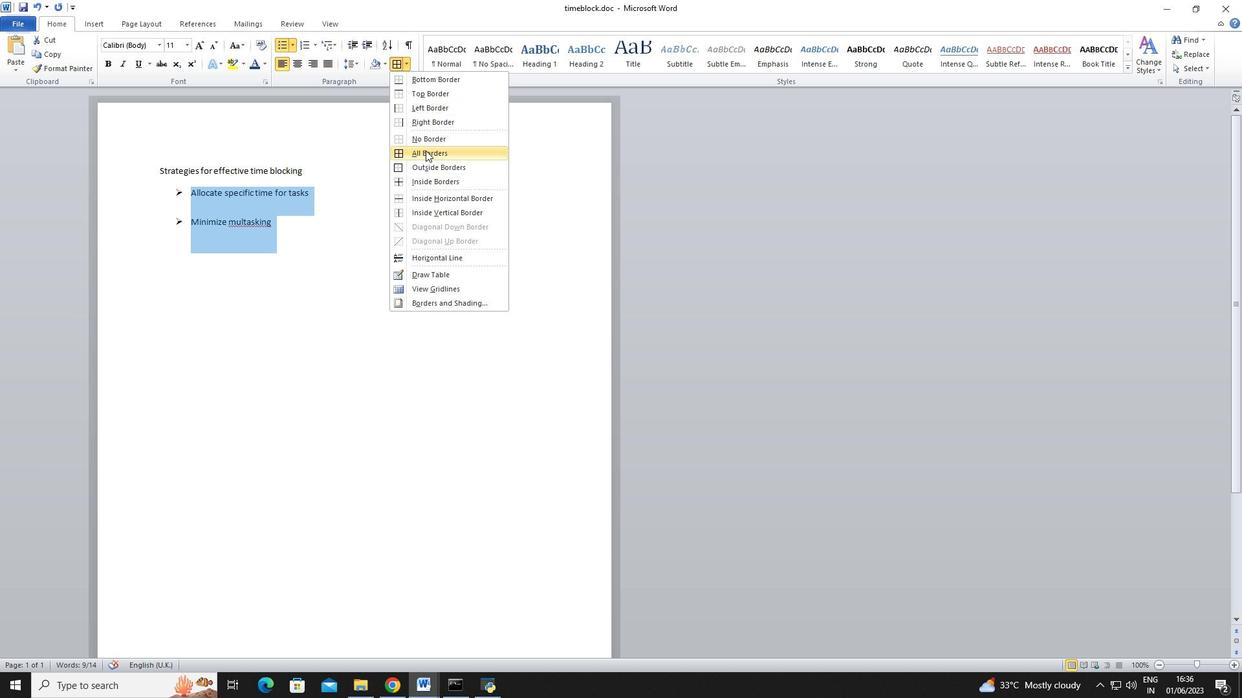 
Action: Mouse pressed left at (428, 164)
Screenshot: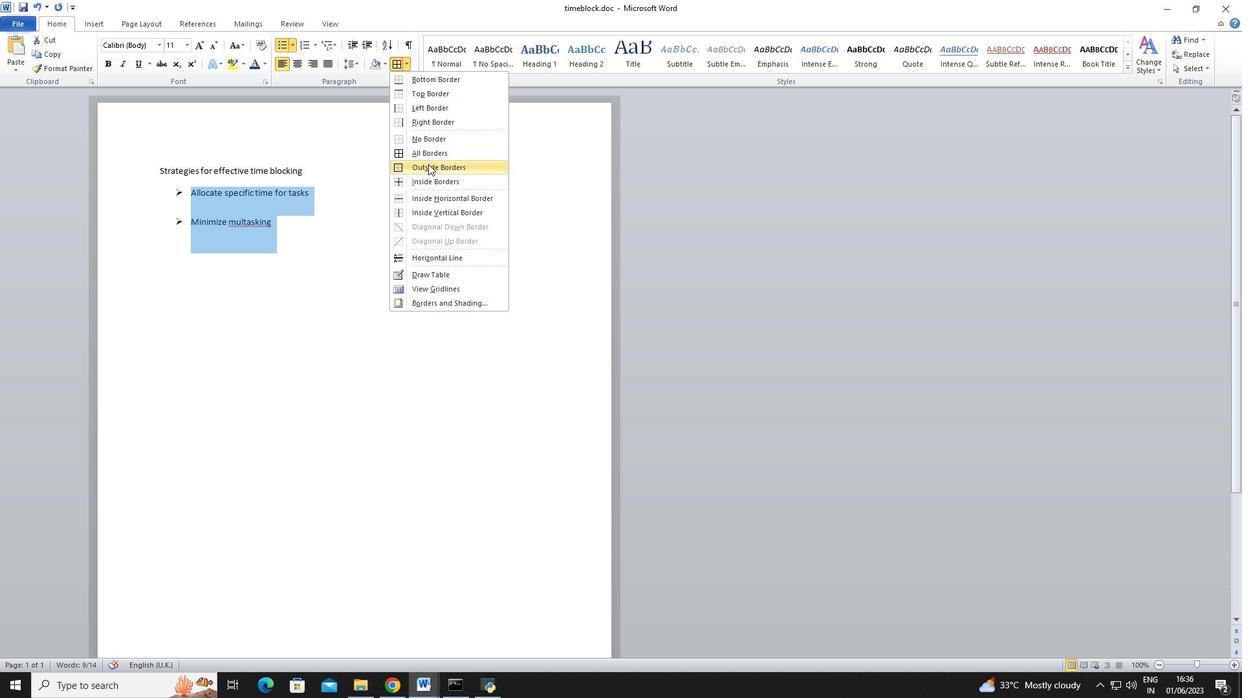 
Action: Mouse moved to (354, 313)
Screenshot: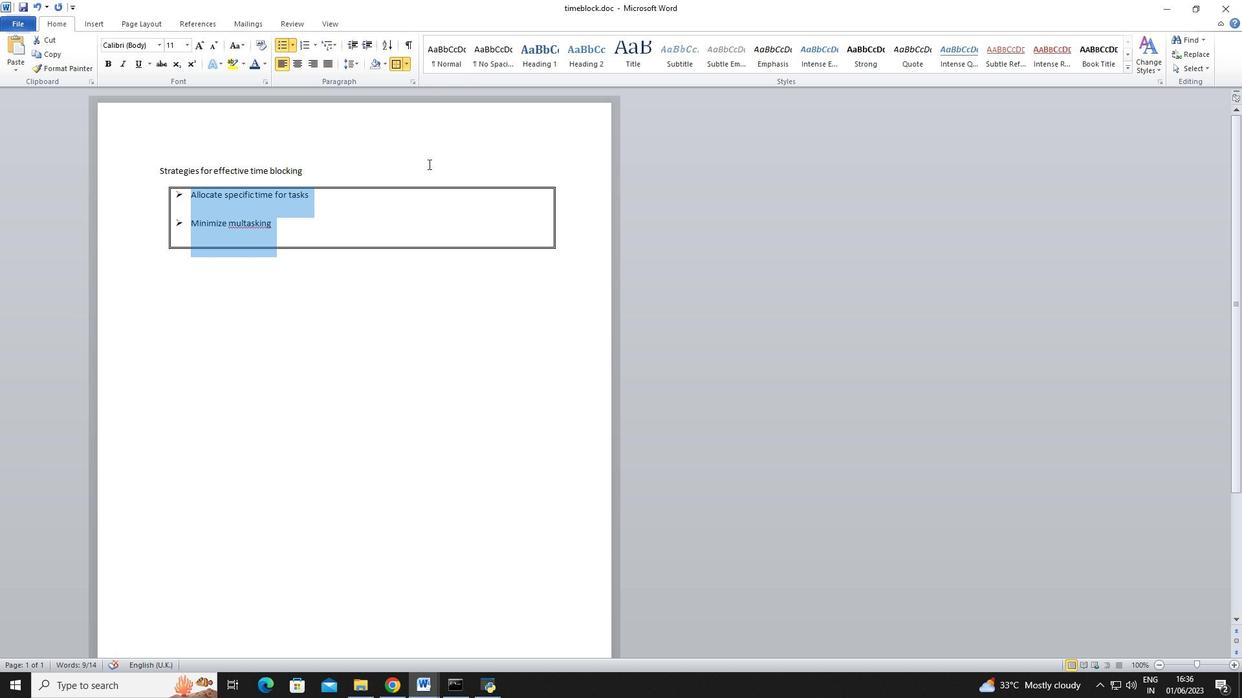 
Action: Mouse pressed left at (354, 313)
Screenshot: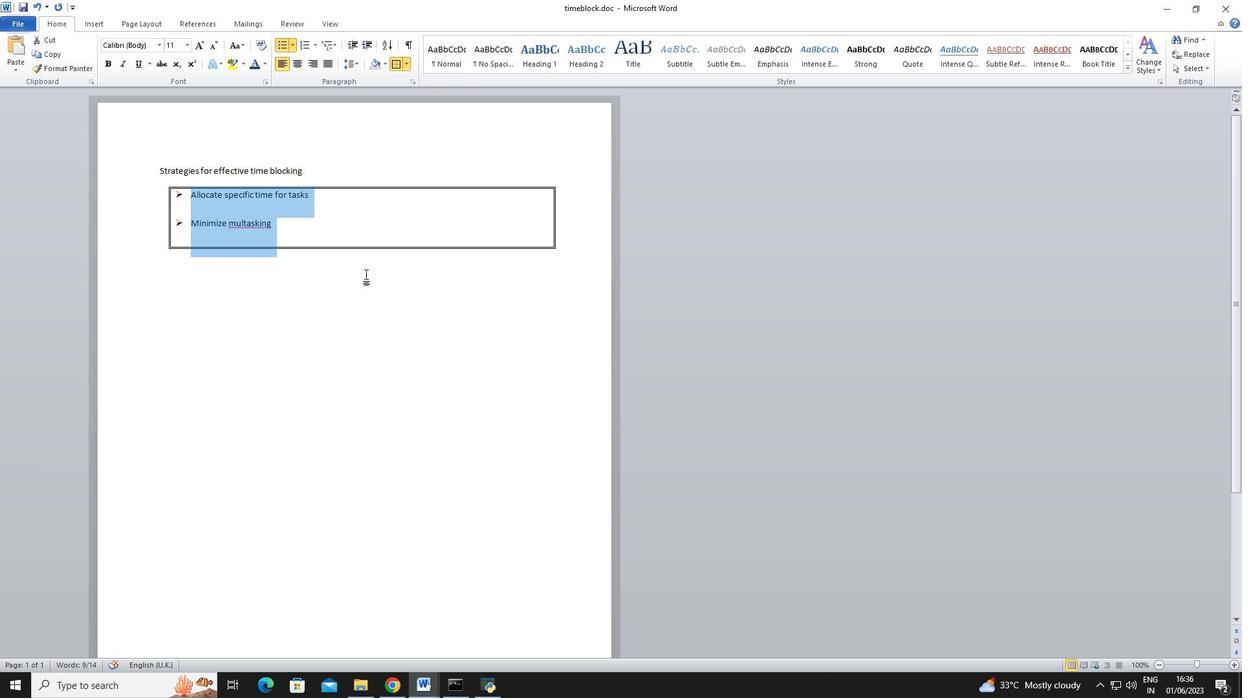 
Action: Mouse moved to (244, 223)
Screenshot: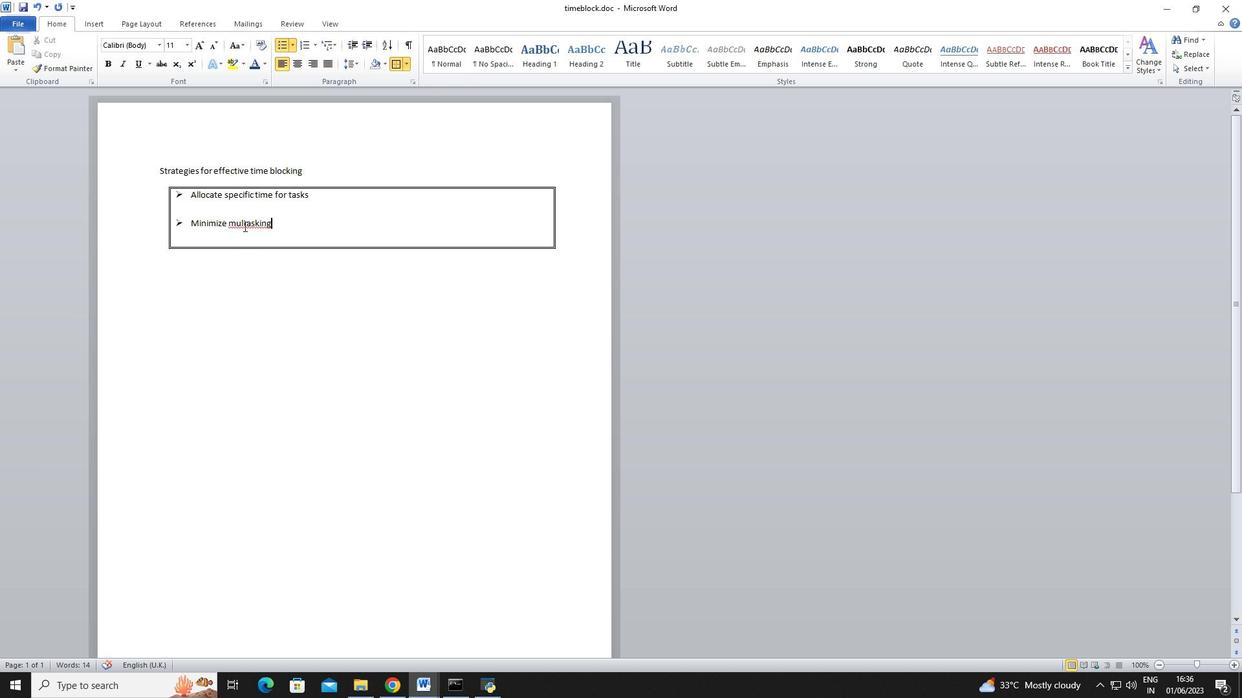 
Action: Mouse pressed left at (244, 223)
Screenshot: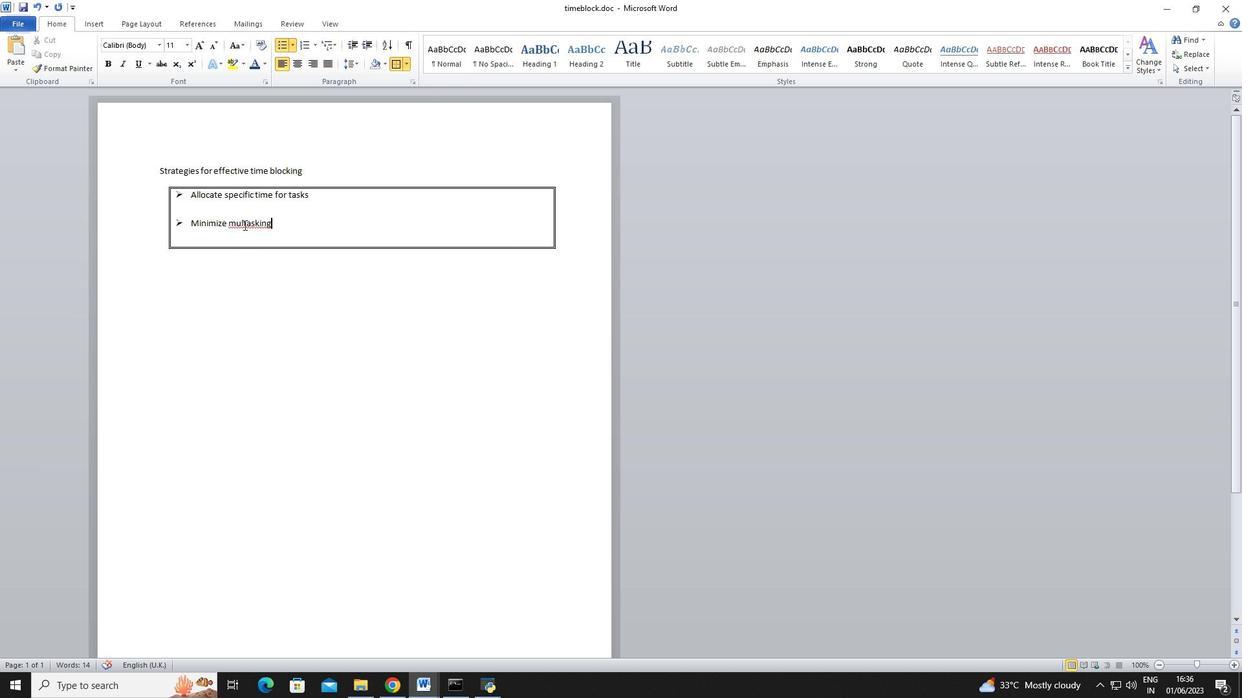 
Action: Mouse moved to (254, 288)
Screenshot: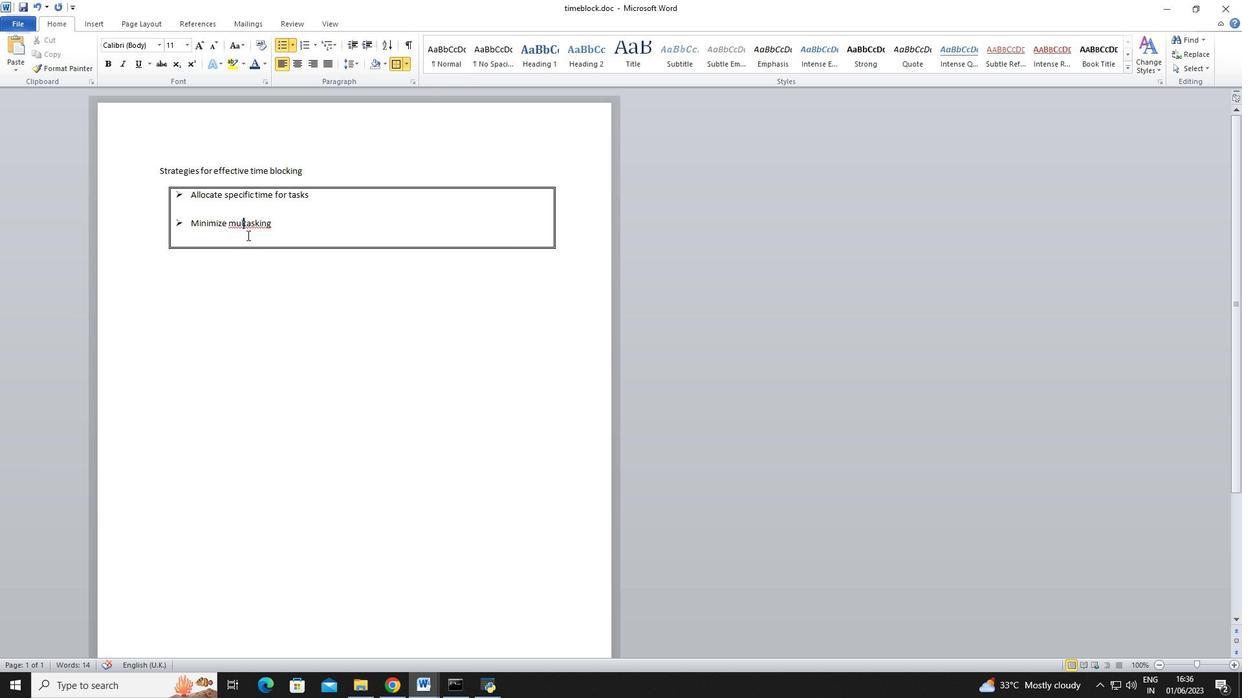 
Action: Key pressed i
Screenshot: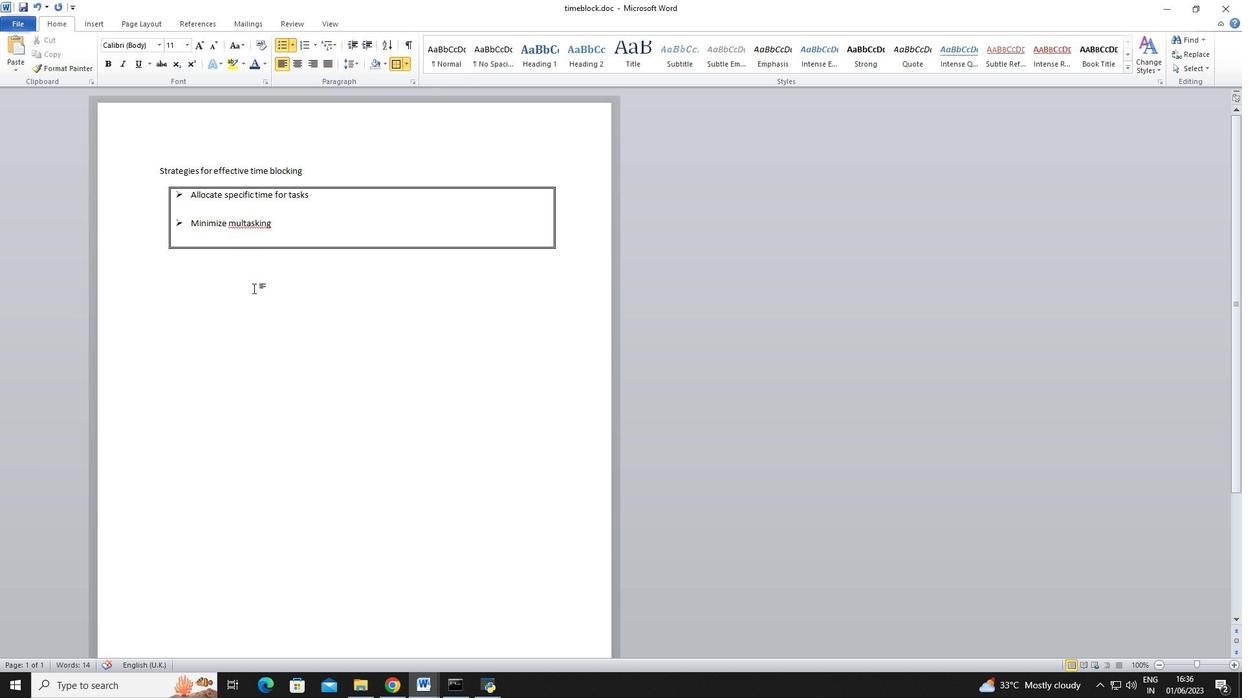 
Action: Mouse moved to (297, 236)
Screenshot: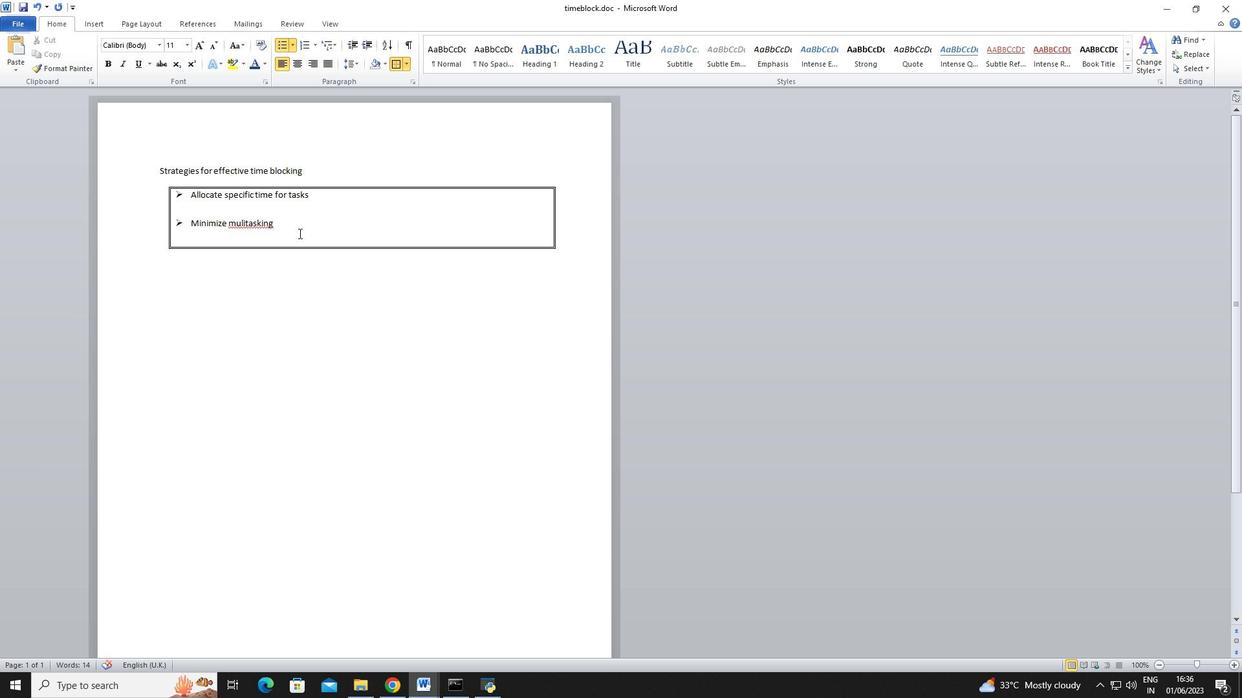 
Action: Mouse pressed left at (297, 236)
Screenshot: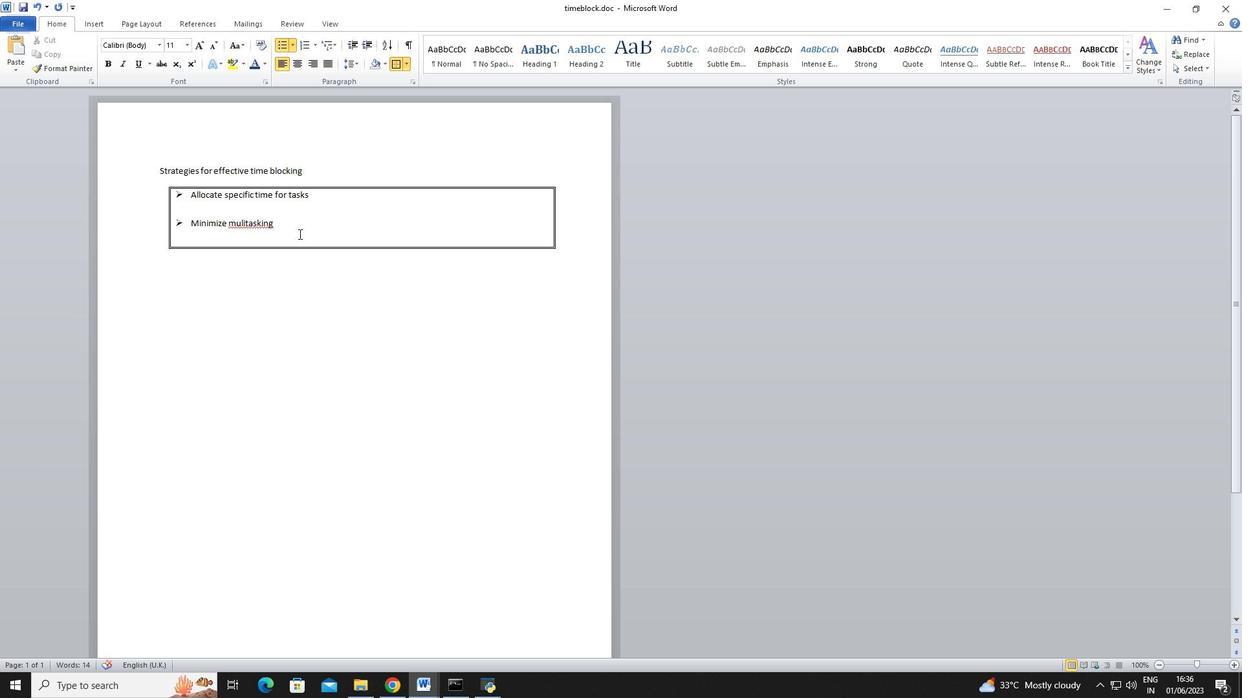 
Action: Mouse moved to (188, 53)
Screenshot: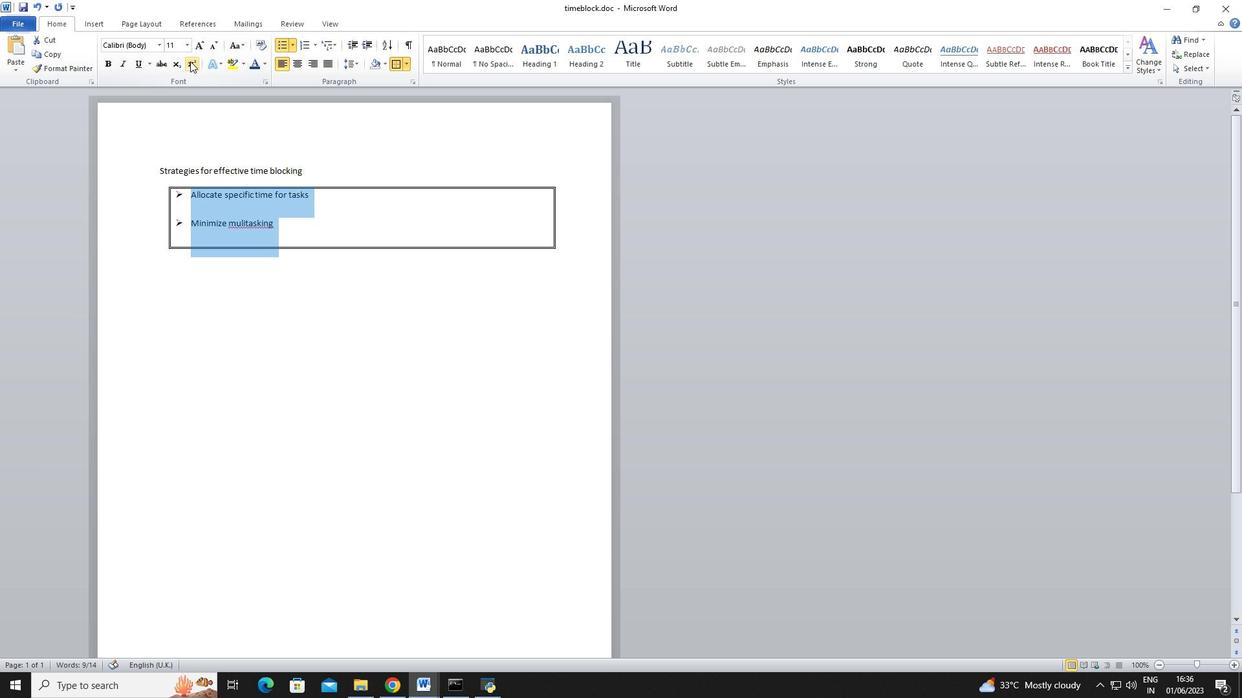 
Action: Mouse pressed left at (188, 53)
Screenshot: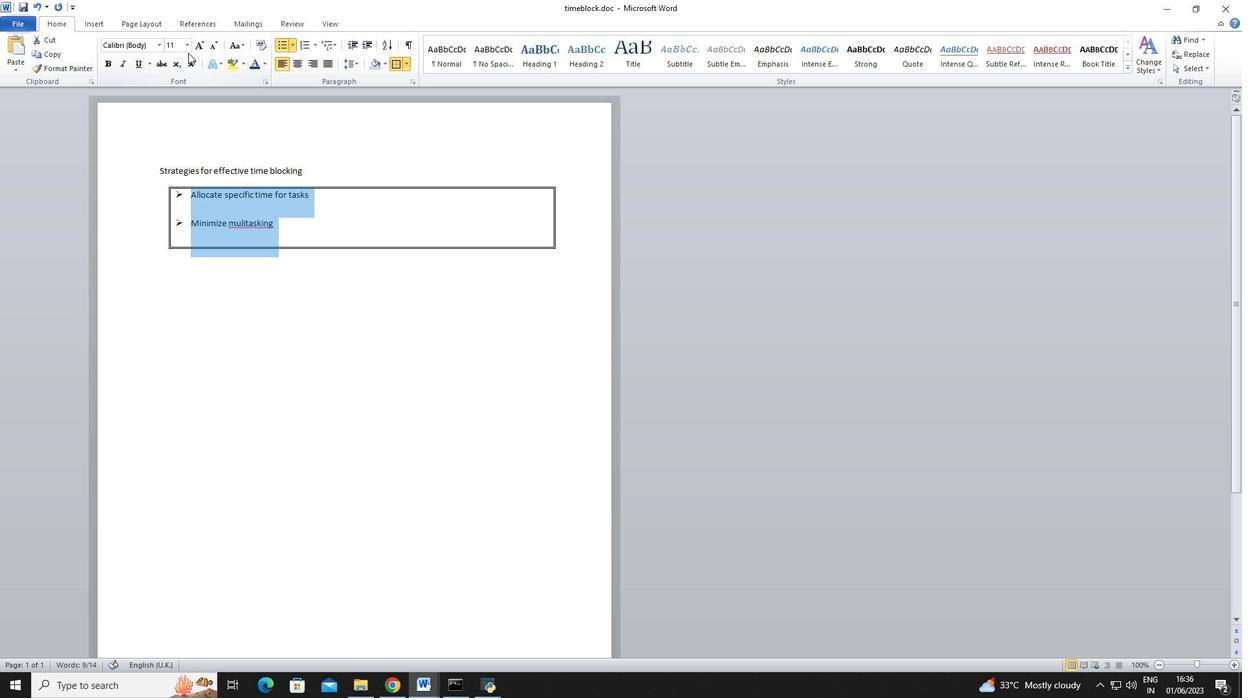 
Action: Mouse pressed left at (188, 53)
Screenshot: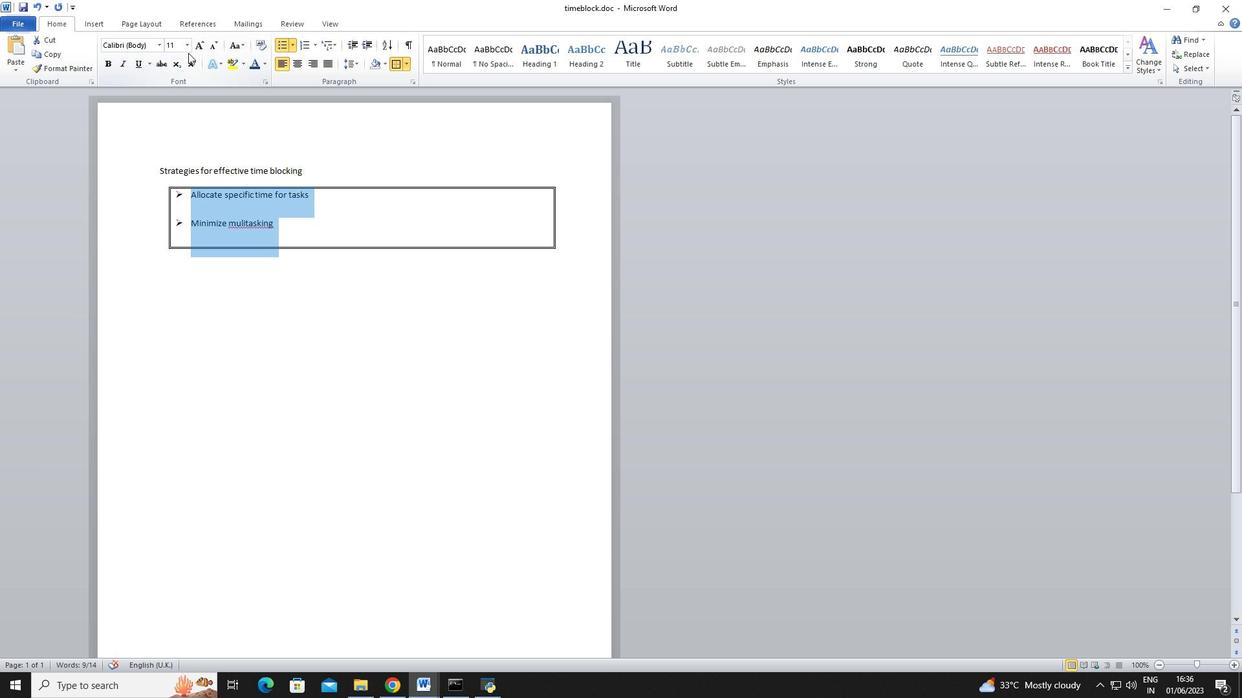 
Action: Mouse moved to (188, 47)
Screenshot: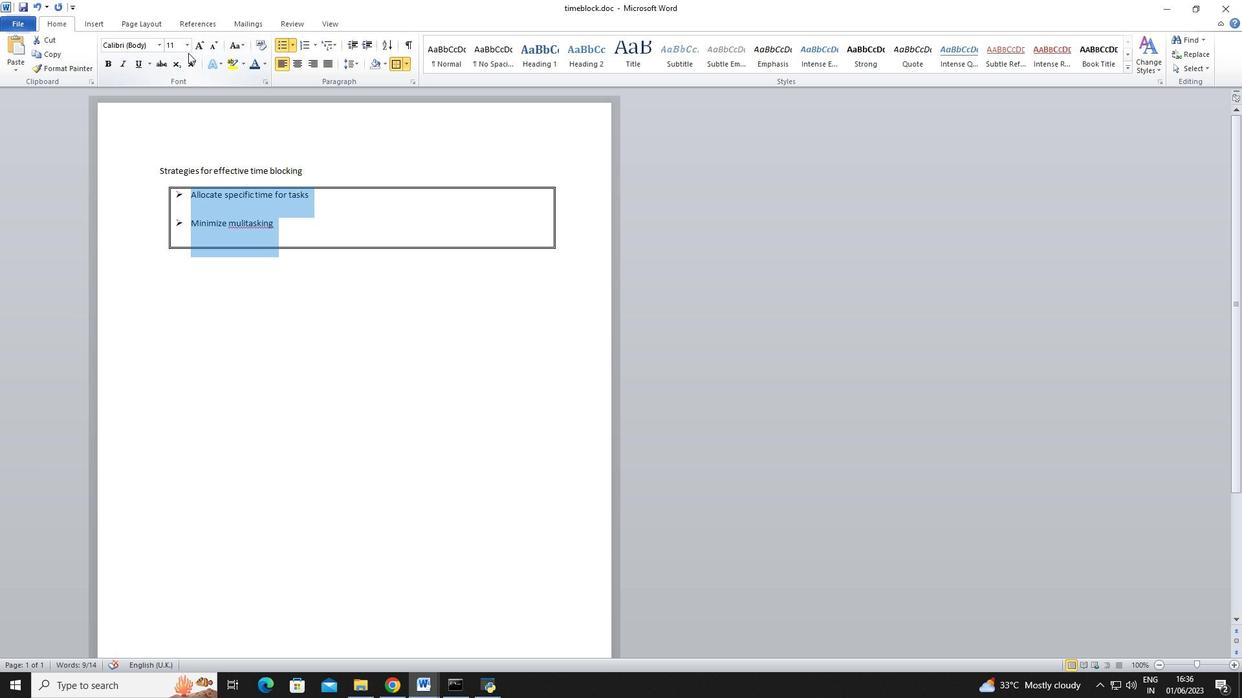 
Action: Mouse pressed left at (188, 47)
Screenshot: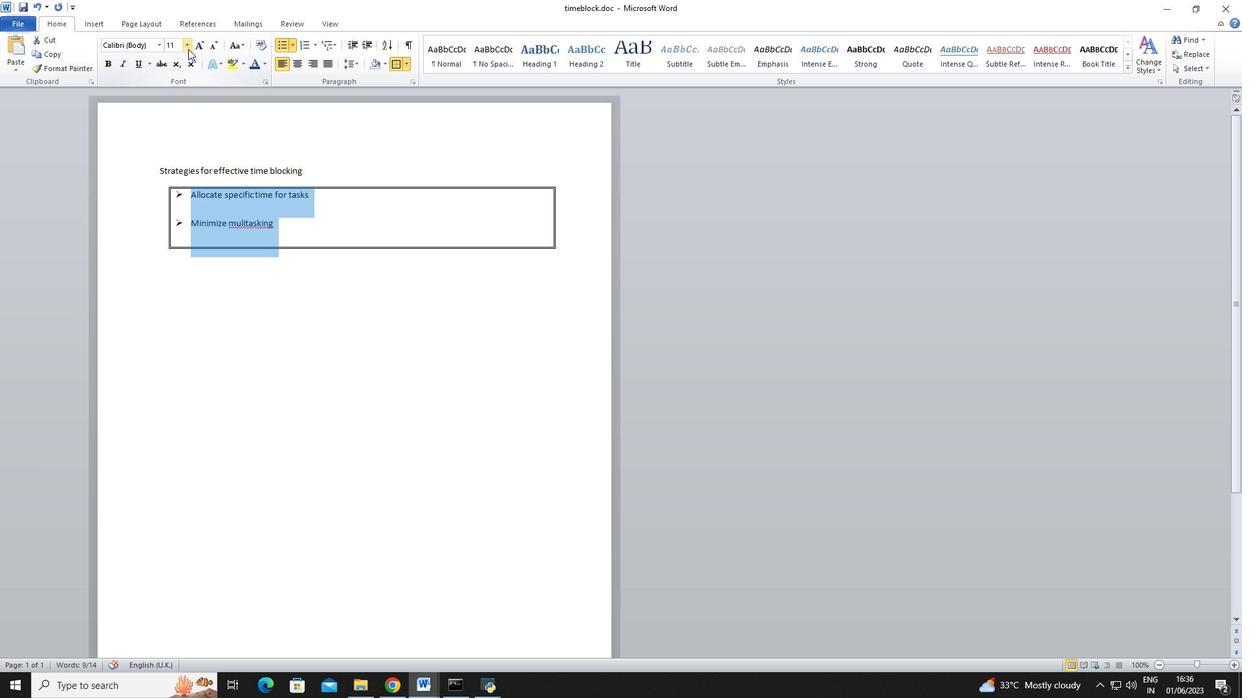 
Action: Mouse moved to (174, 135)
Screenshot: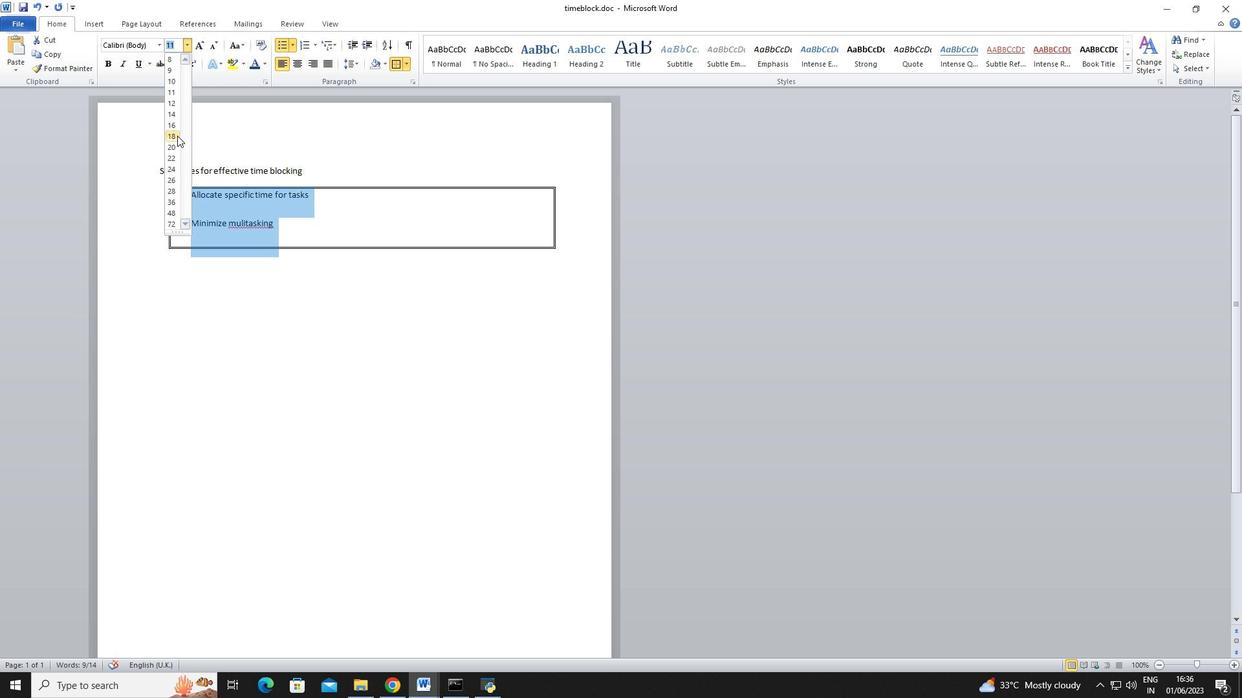 
Action: Mouse pressed left at (174, 135)
Screenshot: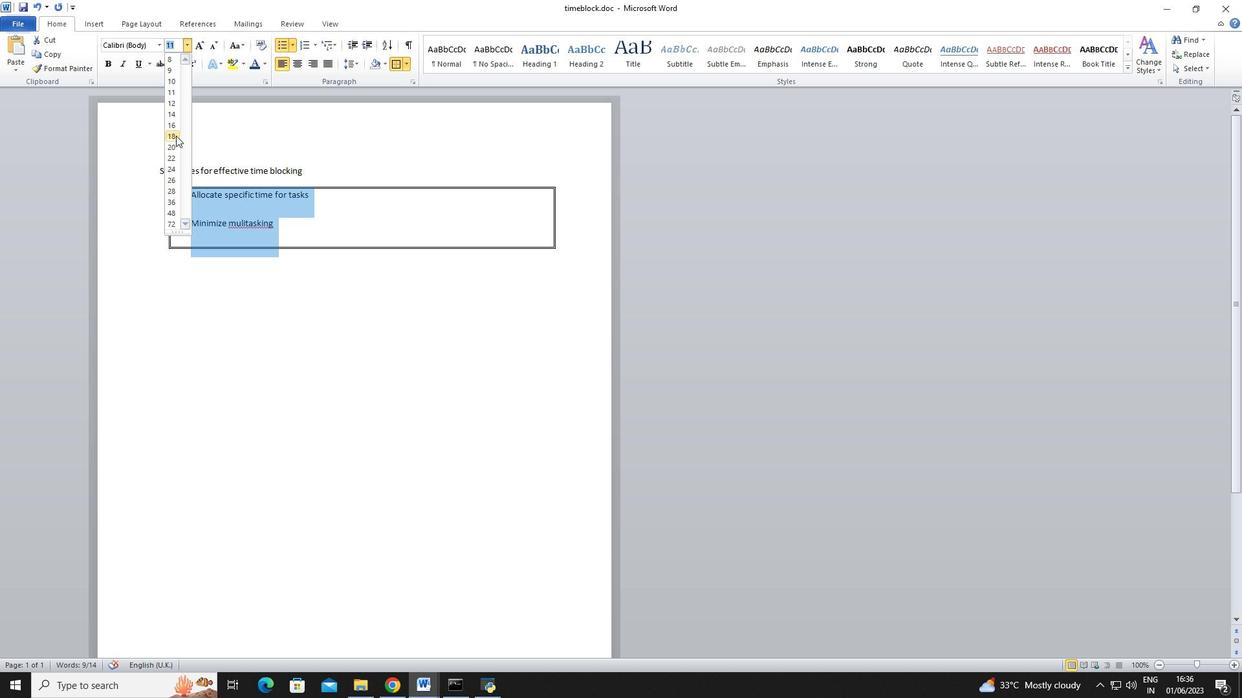 
Action: Mouse moved to (159, 169)
Screenshot: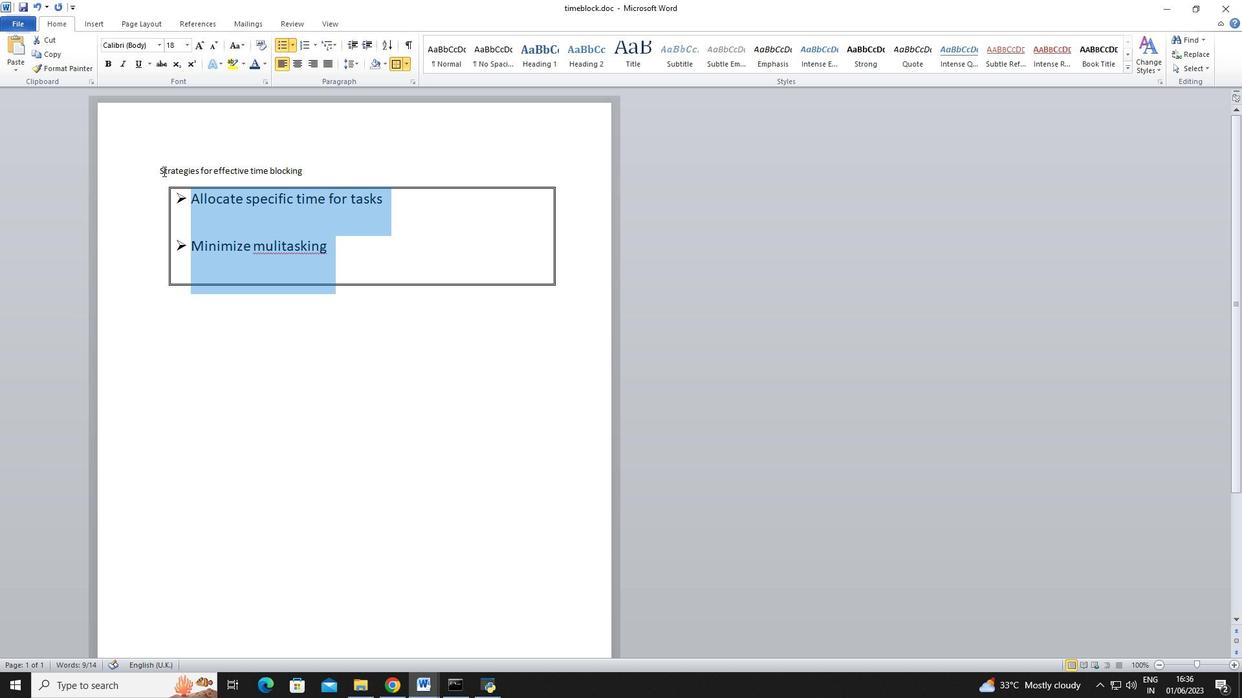 
Action: Mouse pressed left at (159, 169)
Screenshot: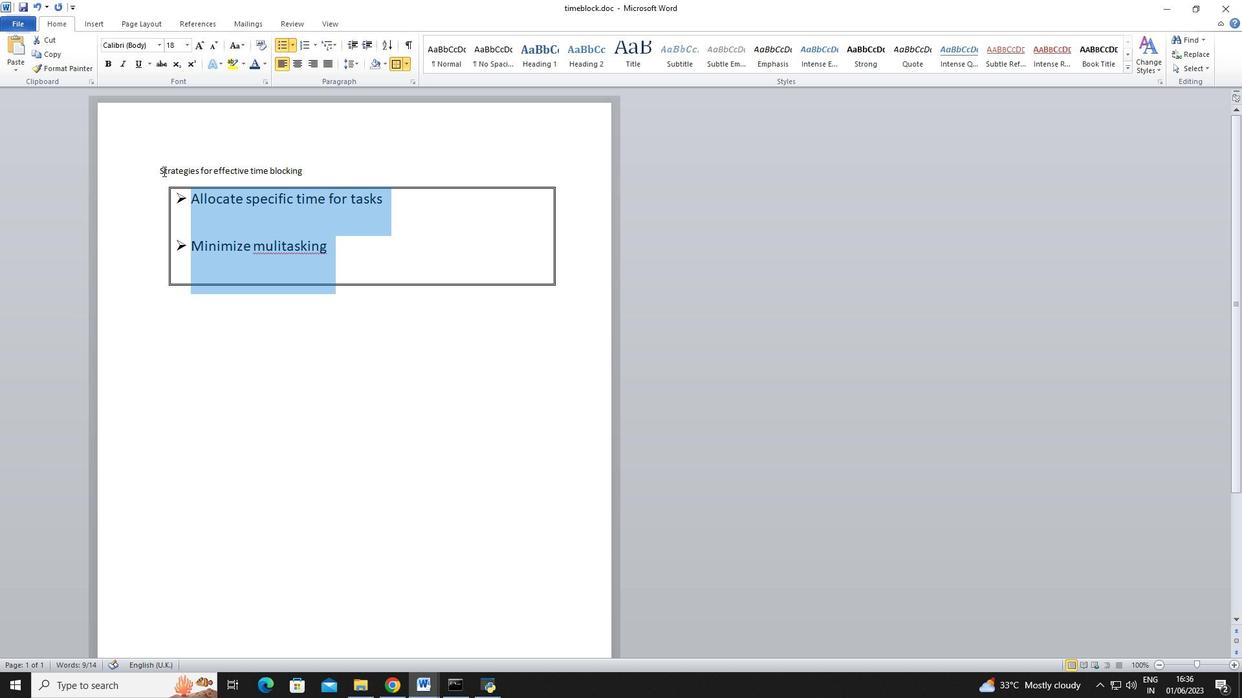 
Action: Mouse moved to (187, 38)
Screenshot: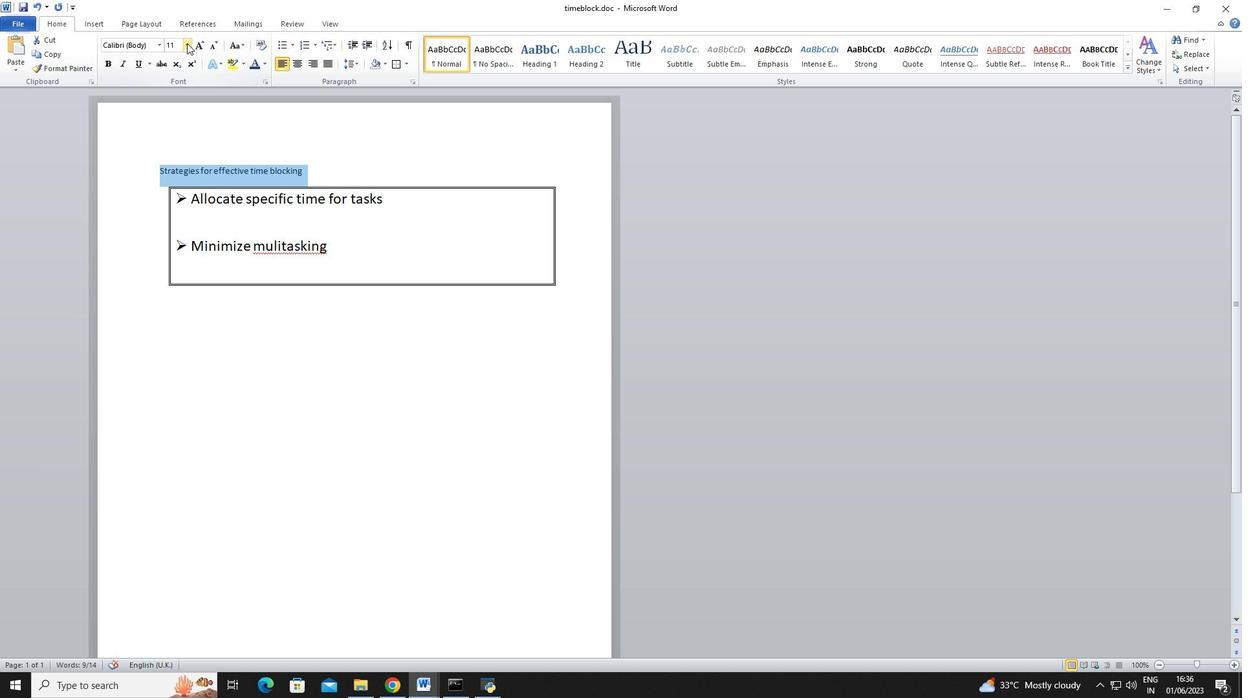 
Action: Mouse pressed left at (187, 38)
Screenshot: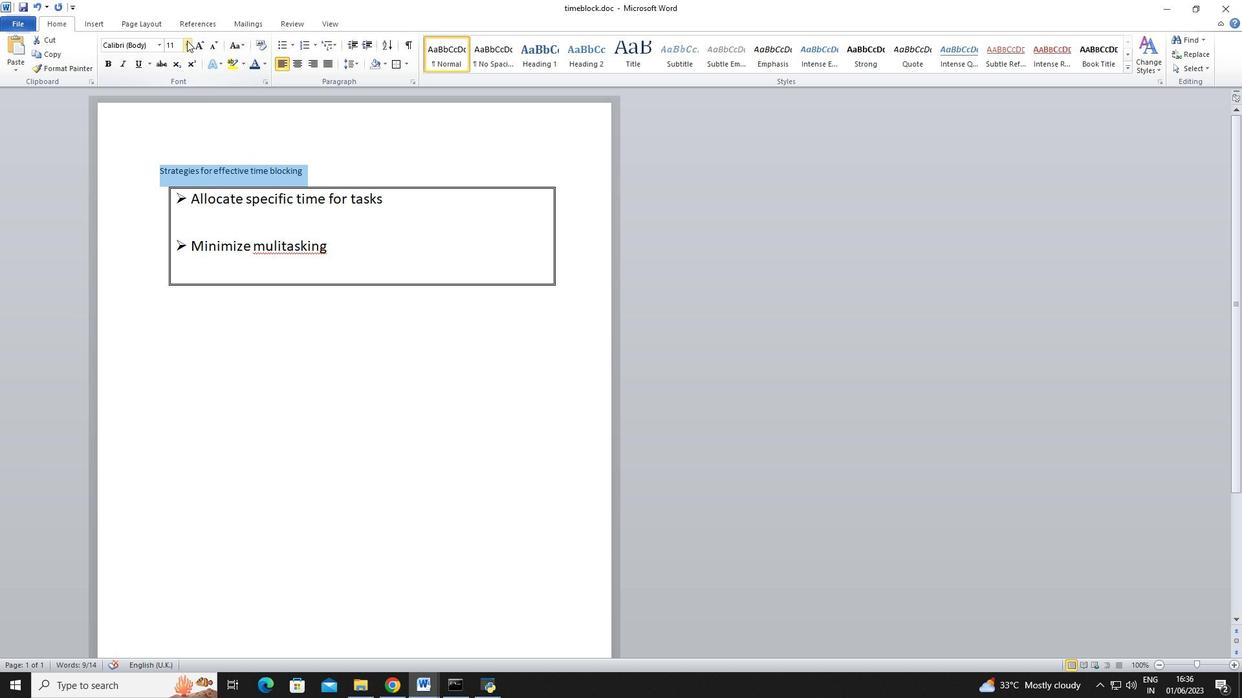 
Action: Mouse moved to (171, 135)
Screenshot: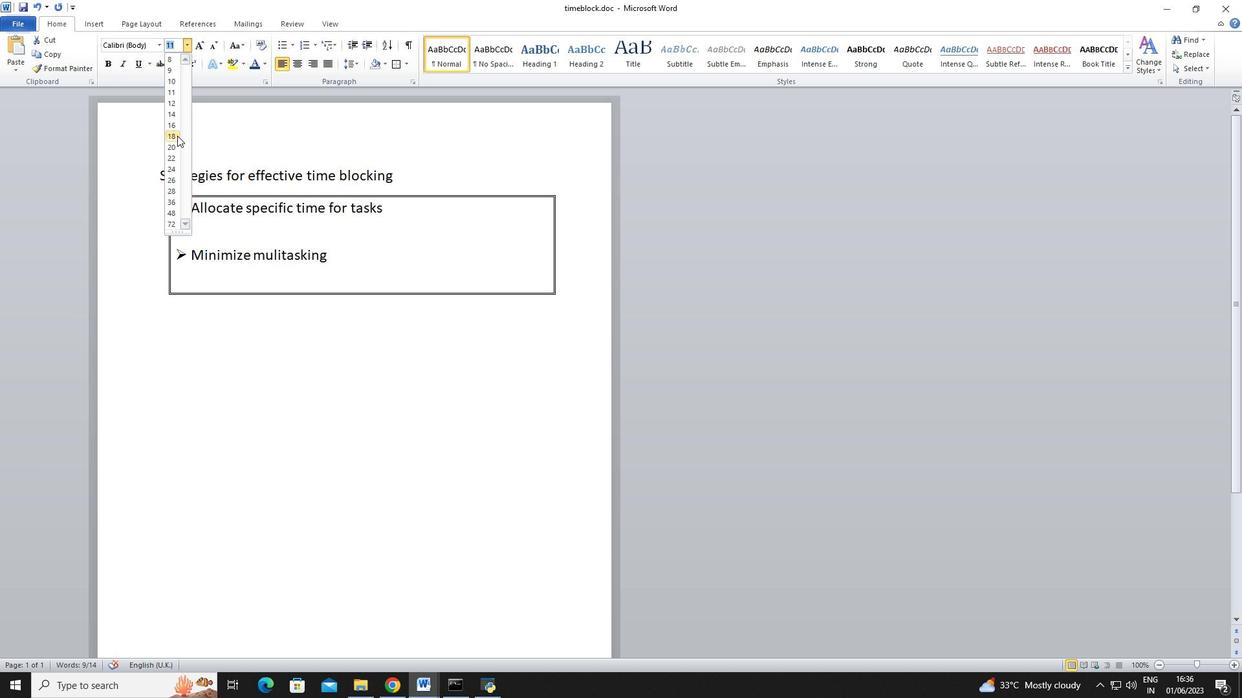 
Action: Mouse pressed left at (171, 135)
Screenshot: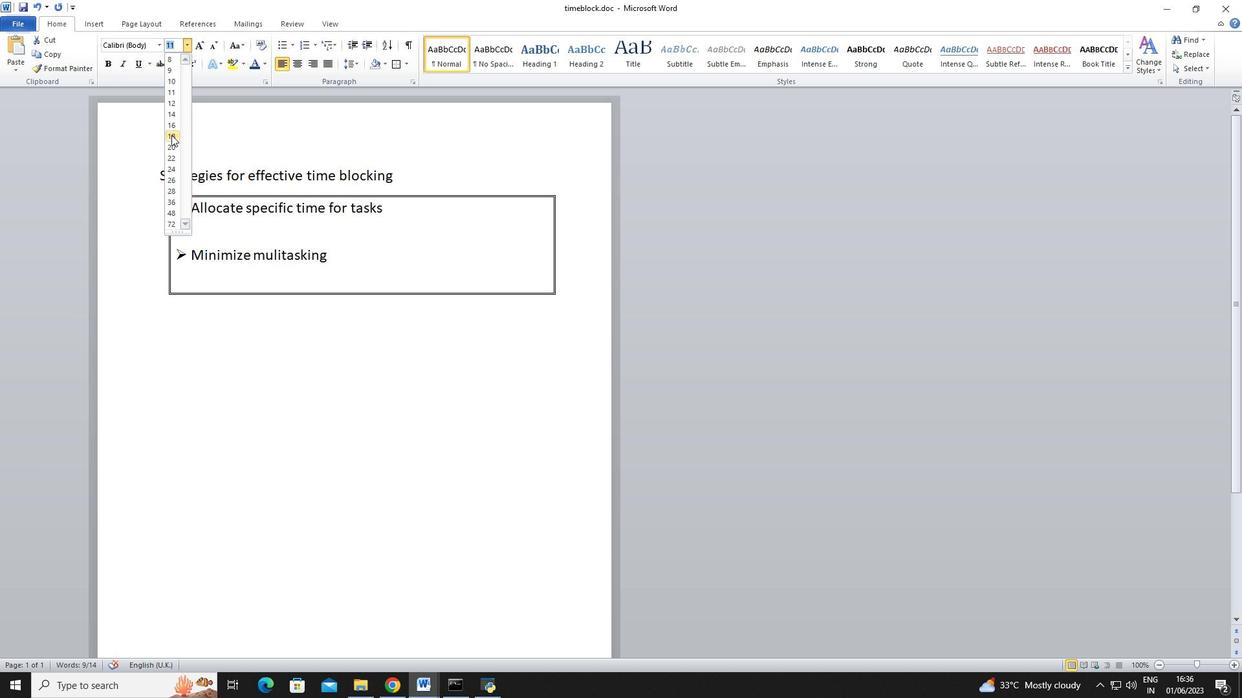 
Action: Mouse moved to (377, 347)
Screenshot: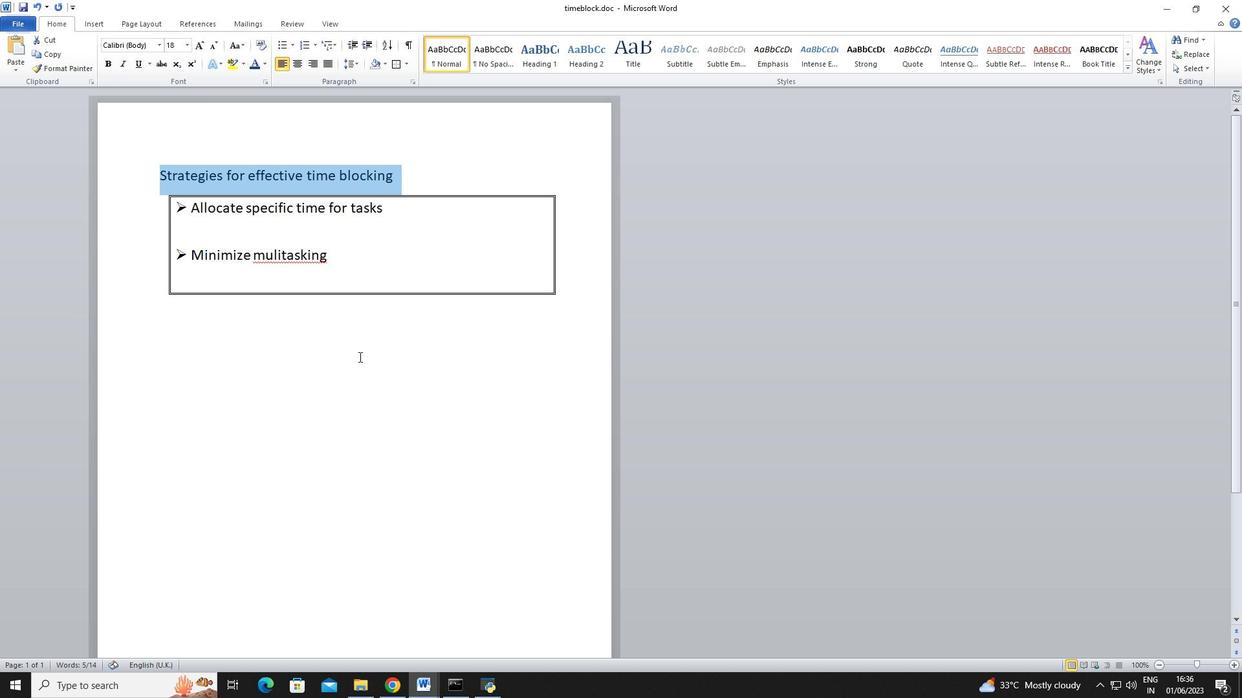 
Action: Mouse pressed left at (377, 347)
Screenshot: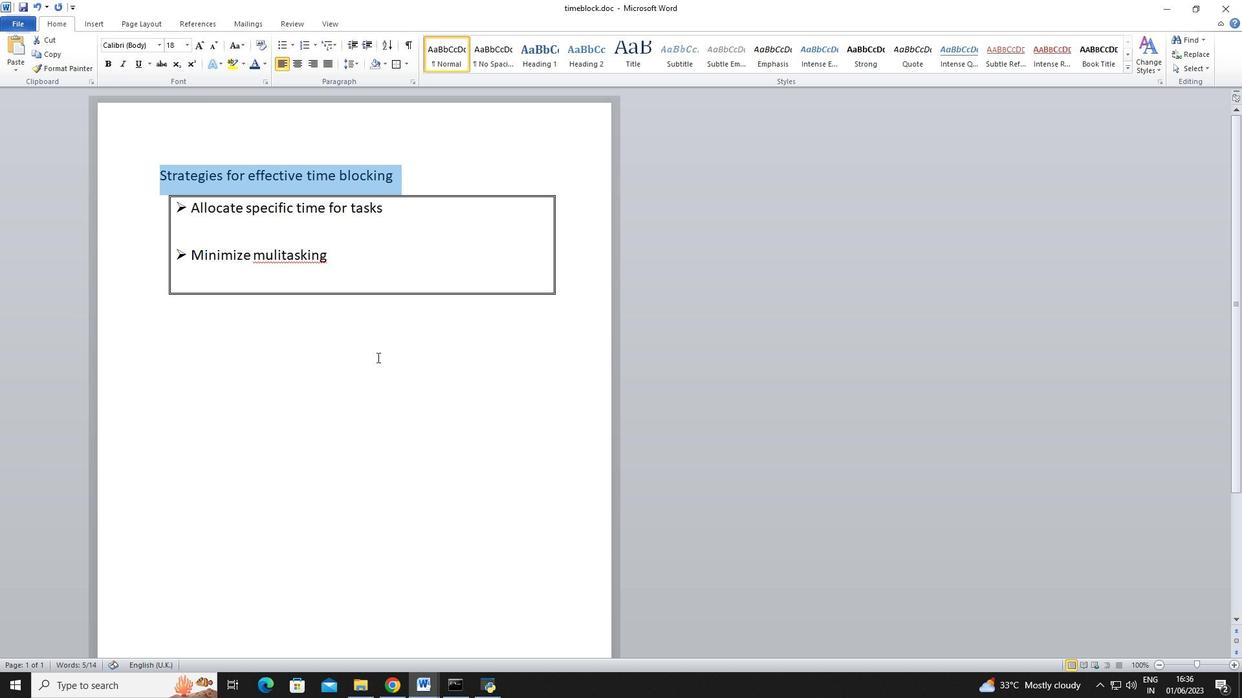 
Action: Mouse moved to (278, 254)
Screenshot: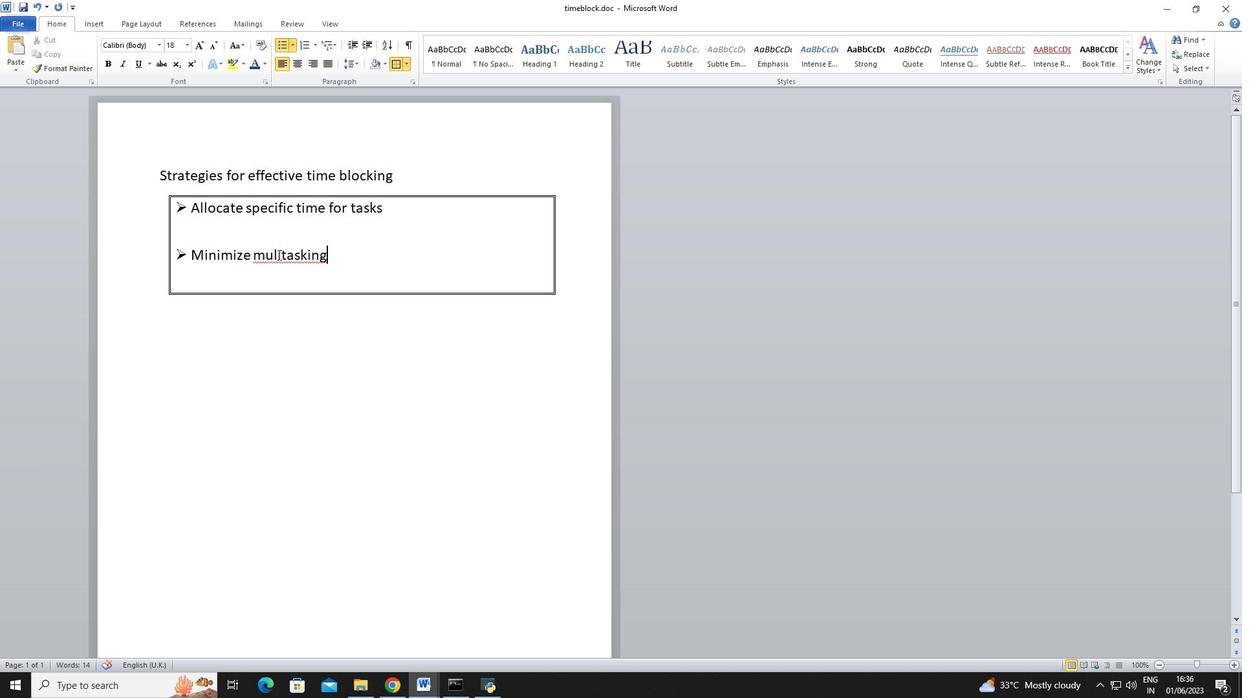 
Action: Mouse pressed left at (278, 254)
Screenshot: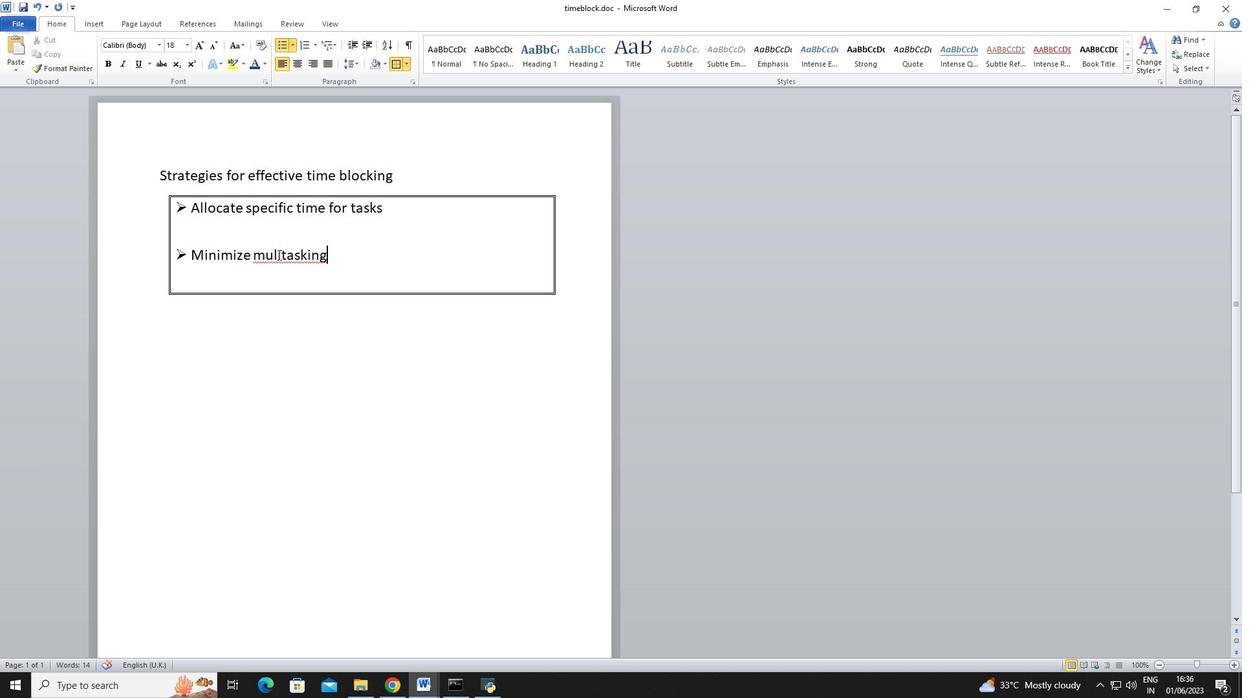 
Action: Mouse moved to (289, 295)
Screenshot: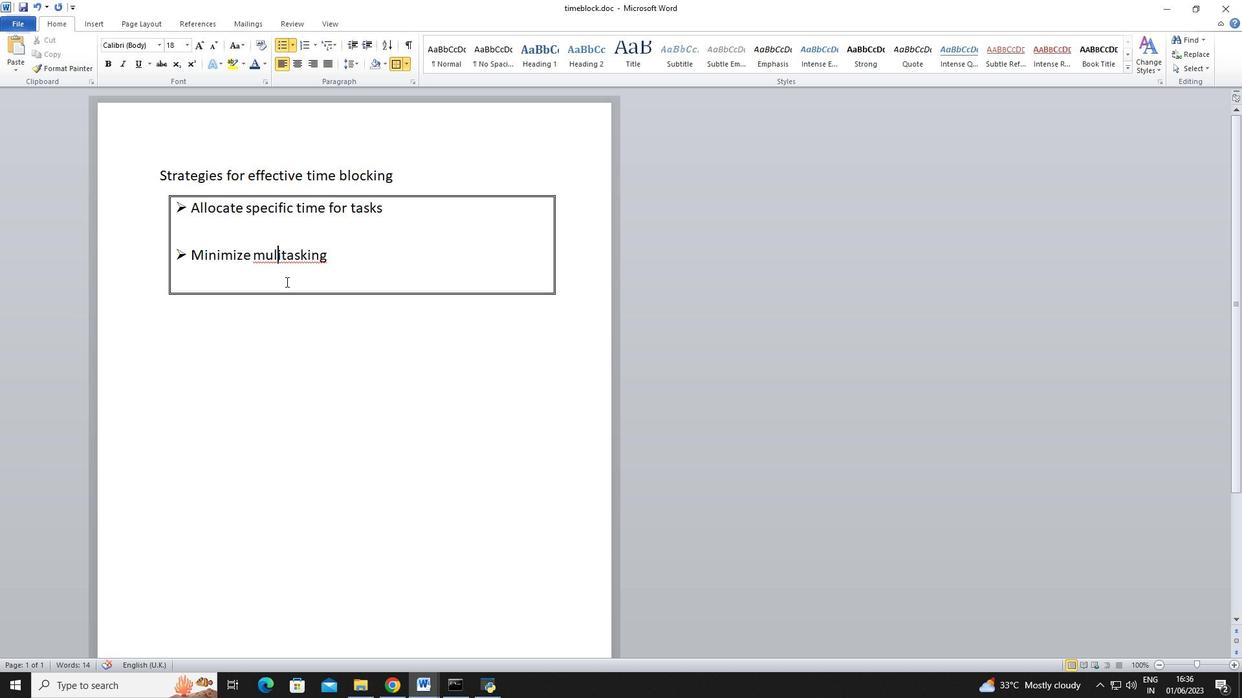 
Action: Key pressed t
Screenshot: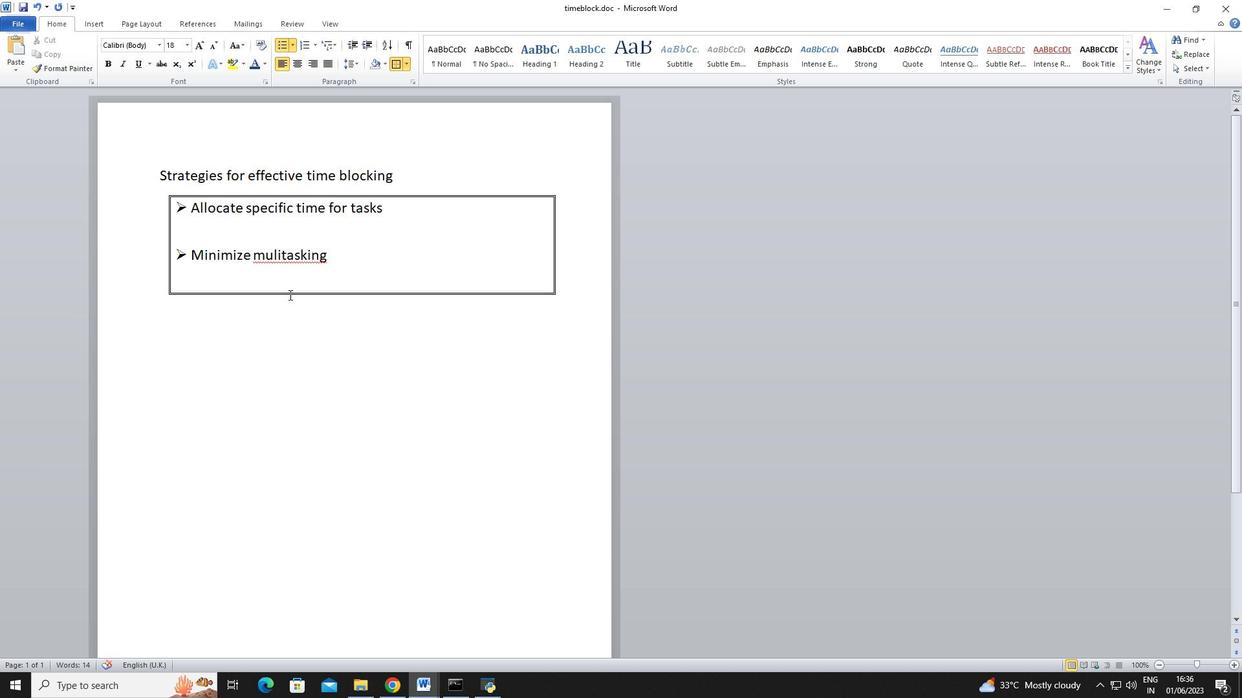 
Action: Mouse moved to (351, 267)
Screenshot: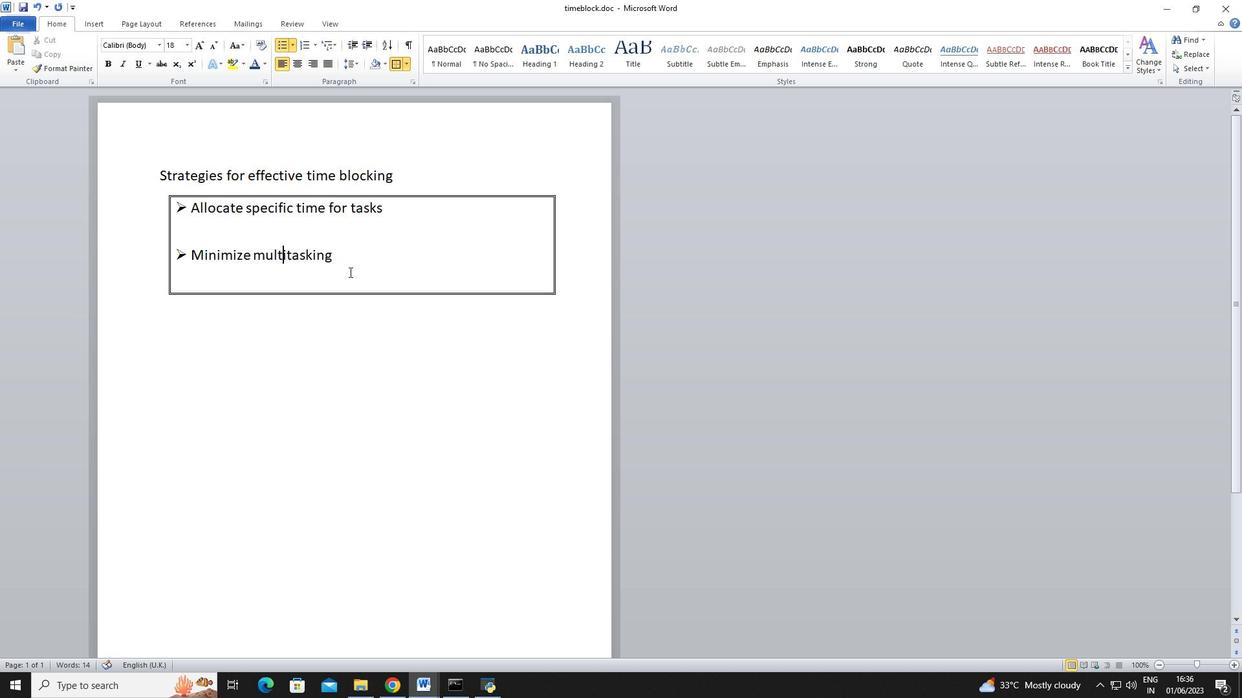 
Action: Mouse pressed left at (351, 267)
Screenshot: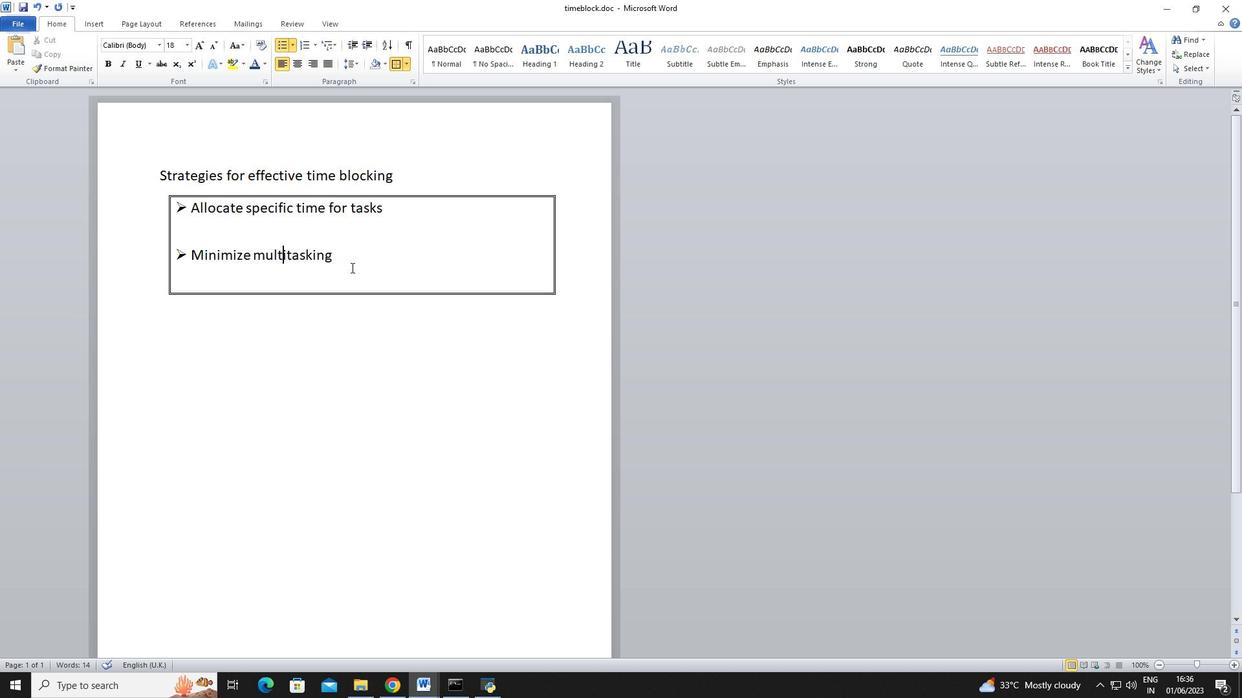 
Action: Mouse moved to (350, 267)
Screenshot: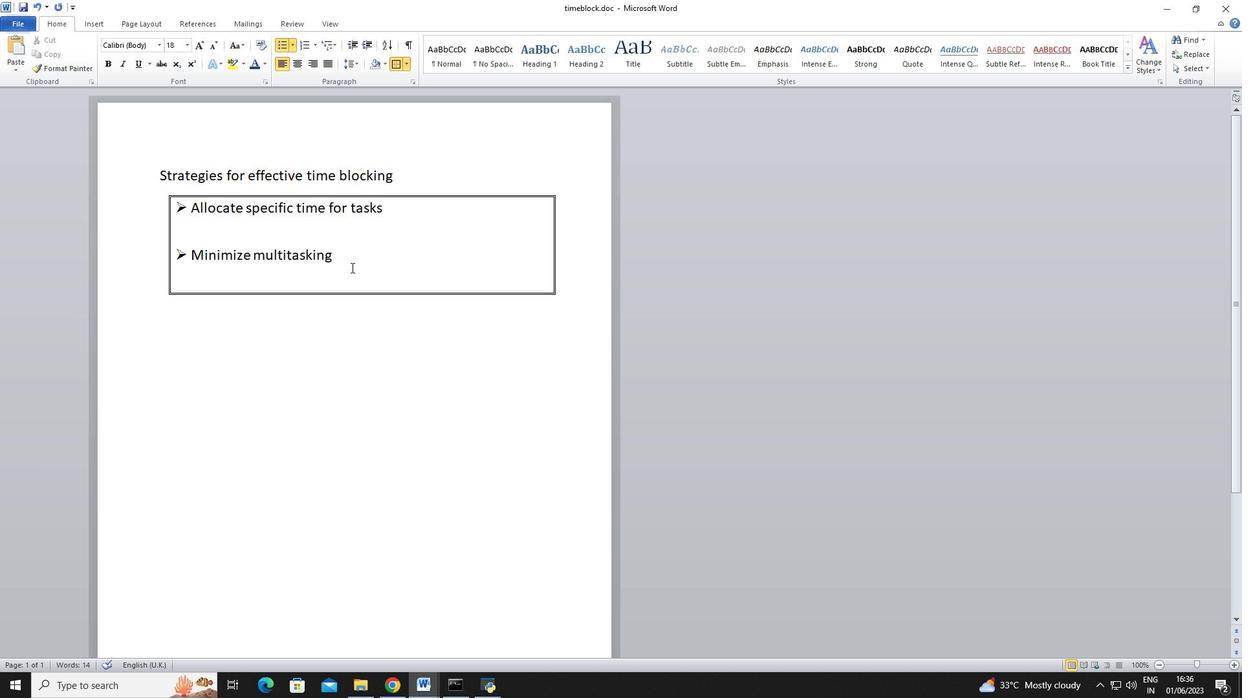 
